 Task: Search one way flight ticket for 5 adults, 1 child, 2 infants in seat and 1 infant on lap in business from Everett: Paine Field (snohomish County Airport) to Evansville: Evansville Regional Airport on 5-3-2023. Choice of flights is Southwest. Number of bags: 1 carry on bag. Price is upto 50000. Outbound departure time preference is 13:45.
Action: Mouse moved to (323, 286)
Screenshot: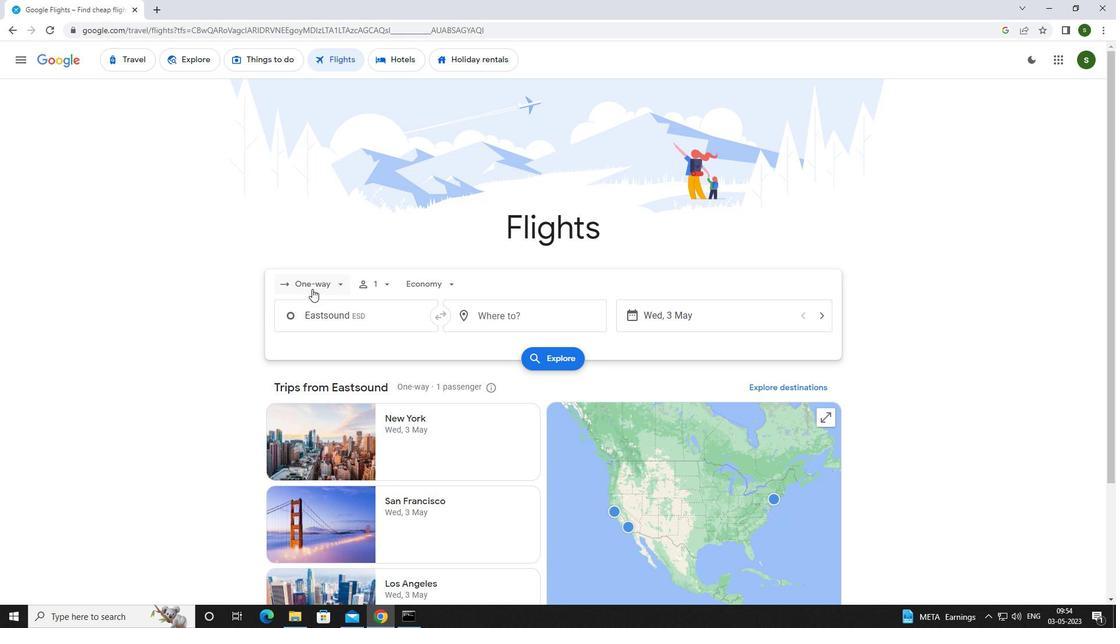 
Action: Mouse pressed left at (323, 286)
Screenshot: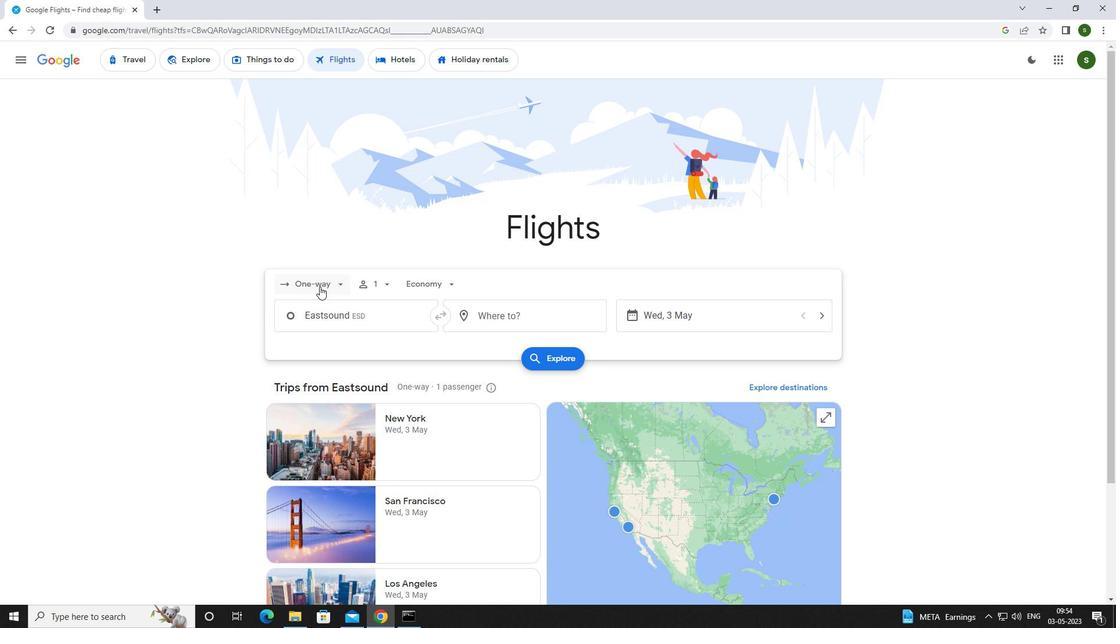 
Action: Mouse moved to (334, 332)
Screenshot: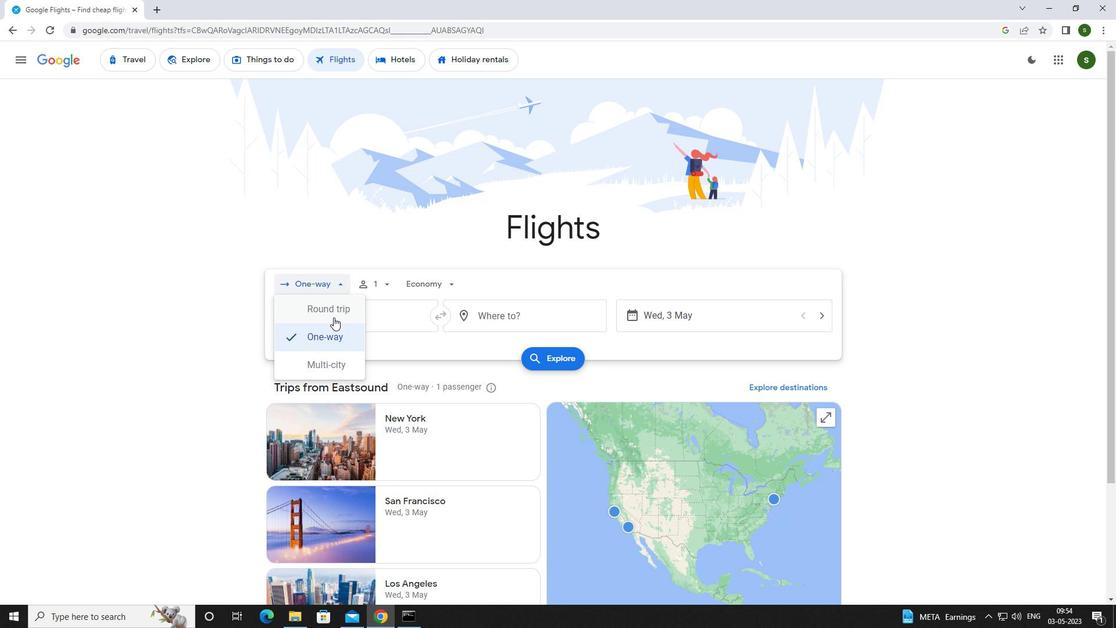 
Action: Mouse pressed left at (334, 332)
Screenshot: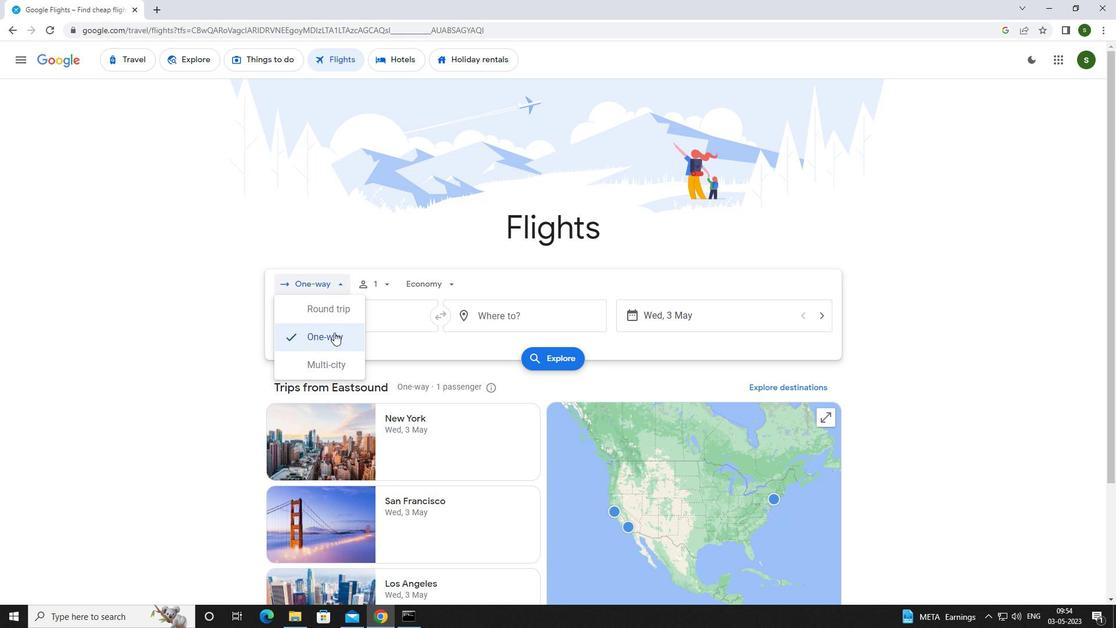 
Action: Mouse moved to (385, 283)
Screenshot: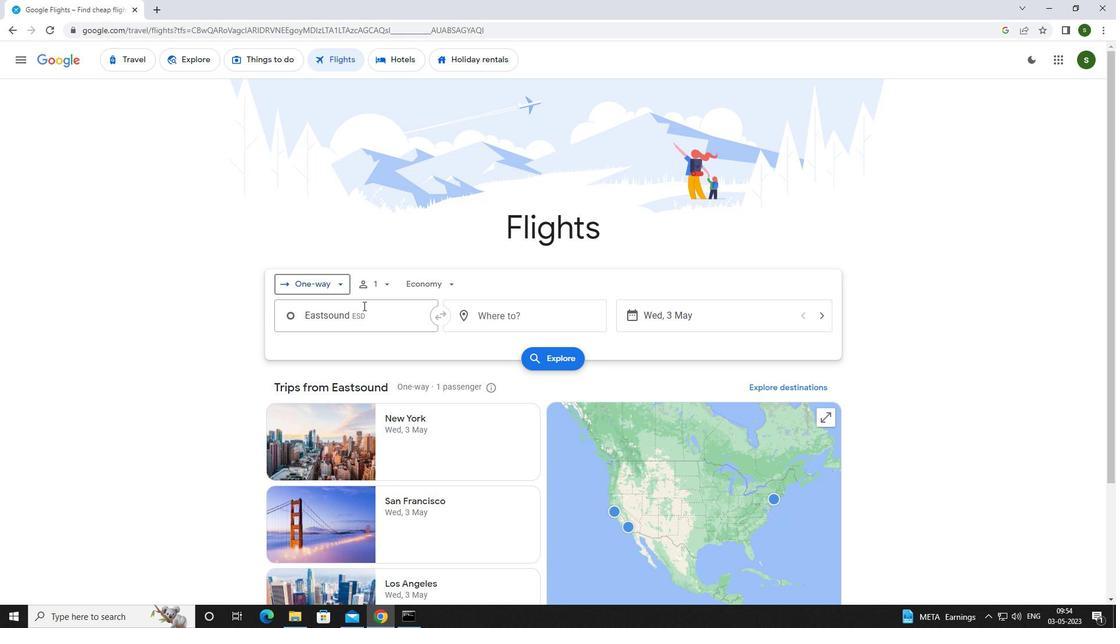 
Action: Mouse pressed left at (385, 283)
Screenshot: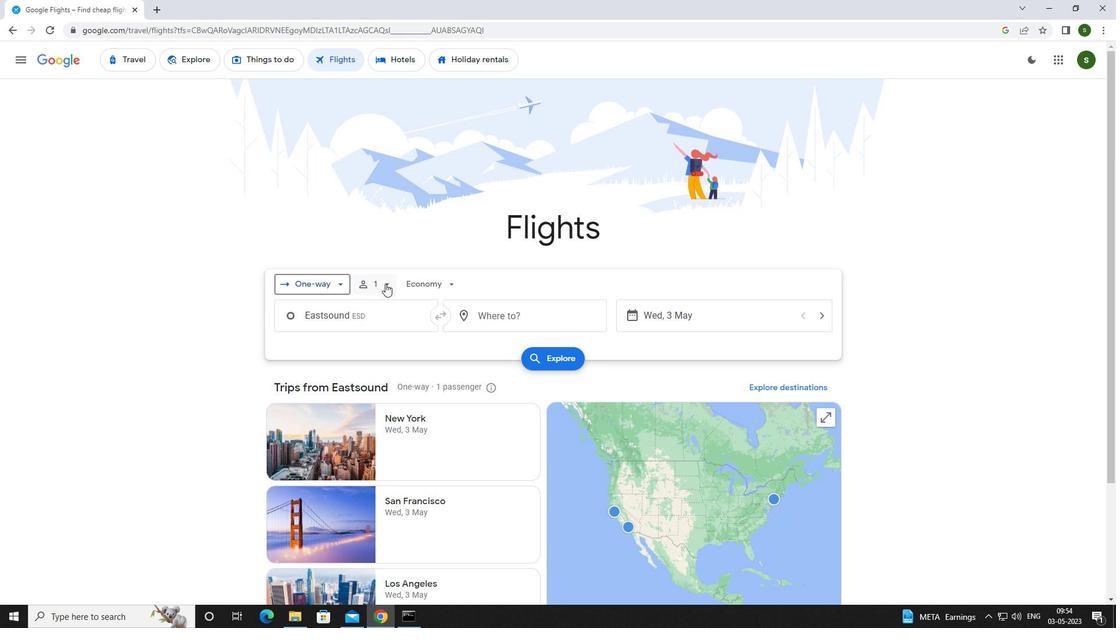 
Action: Mouse moved to (473, 312)
Screenshot: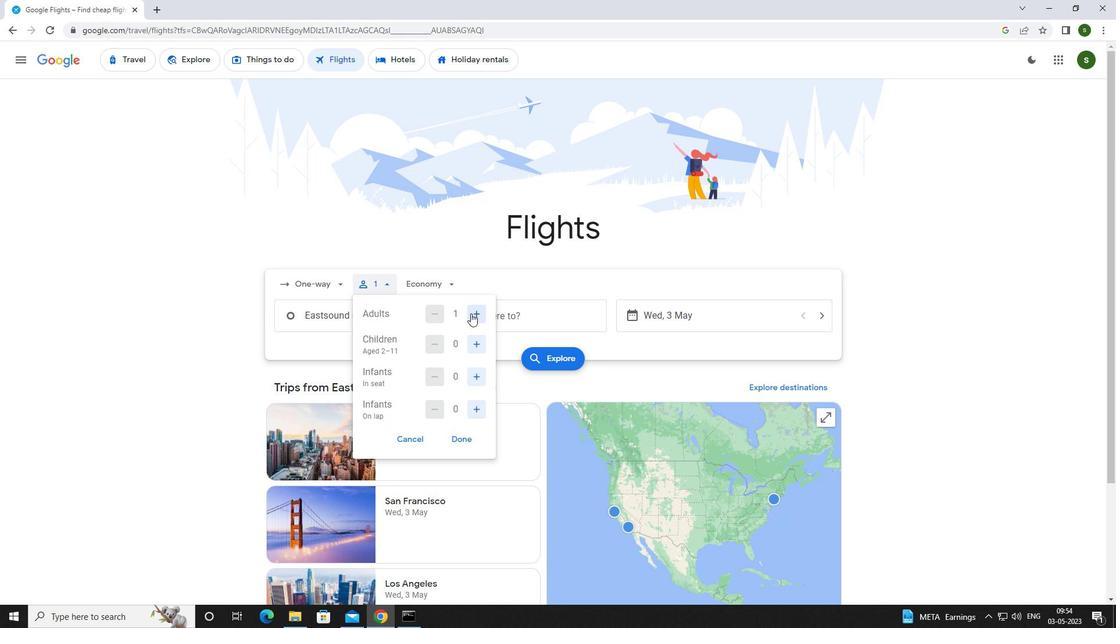 
Action: Mouse pressed left at (473, 312)
Screenshot: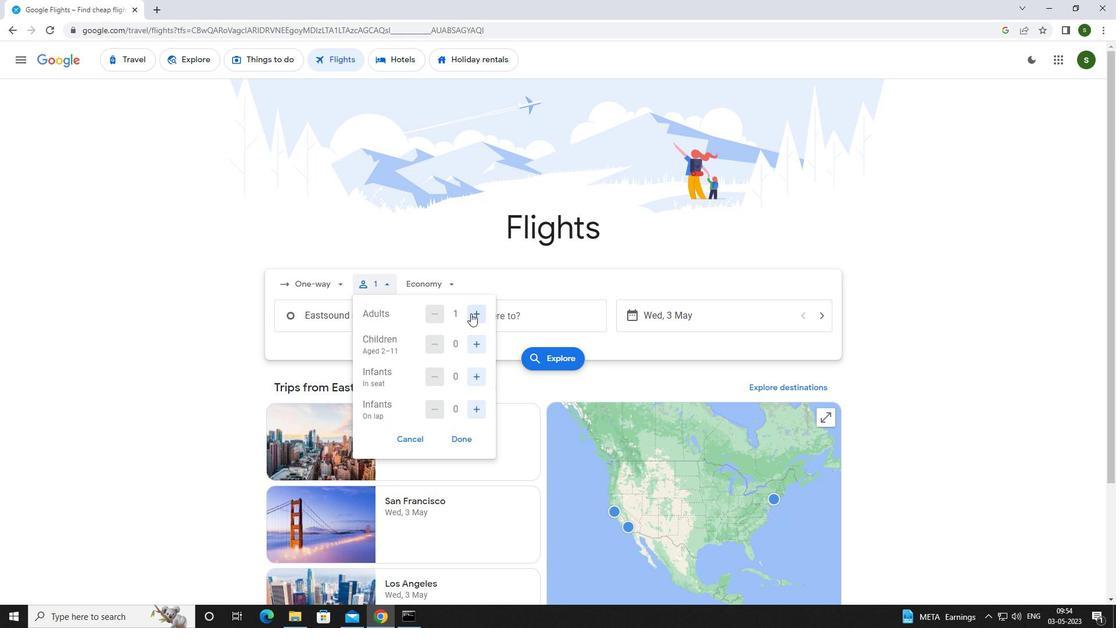 
Action: Mouse pressed left at (473, 312)
Screenshot: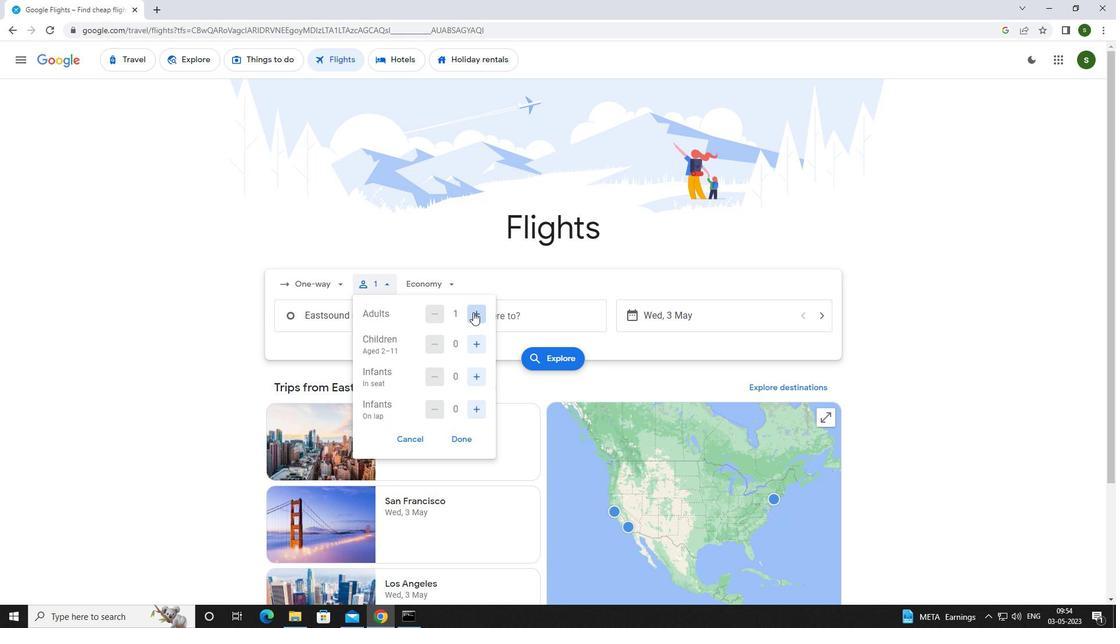 
Action: Mouse pressed left at (473, 312)
Screenshot: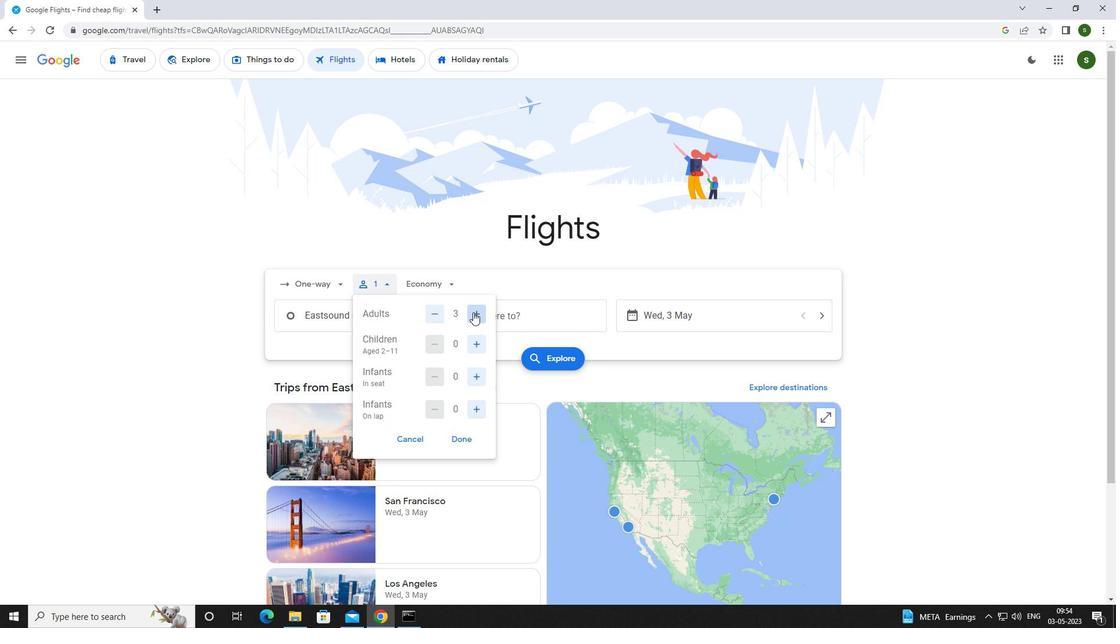 
Action: Mouse pressed left at (473, 312)
Screenshot: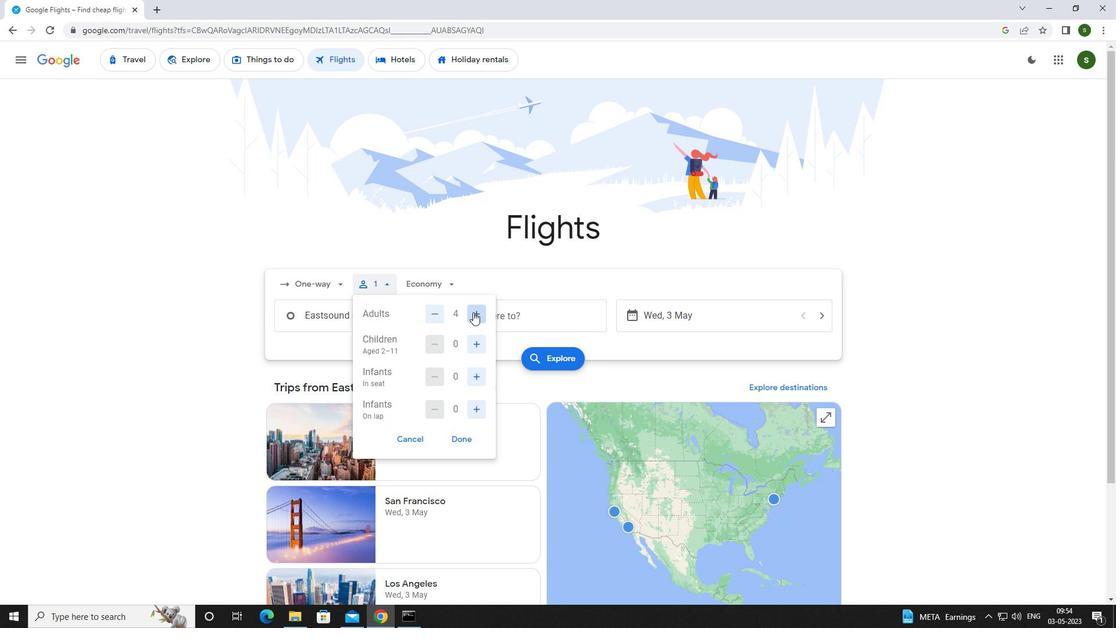 
Action: Mouse moved to (483, 348)
Screenshot: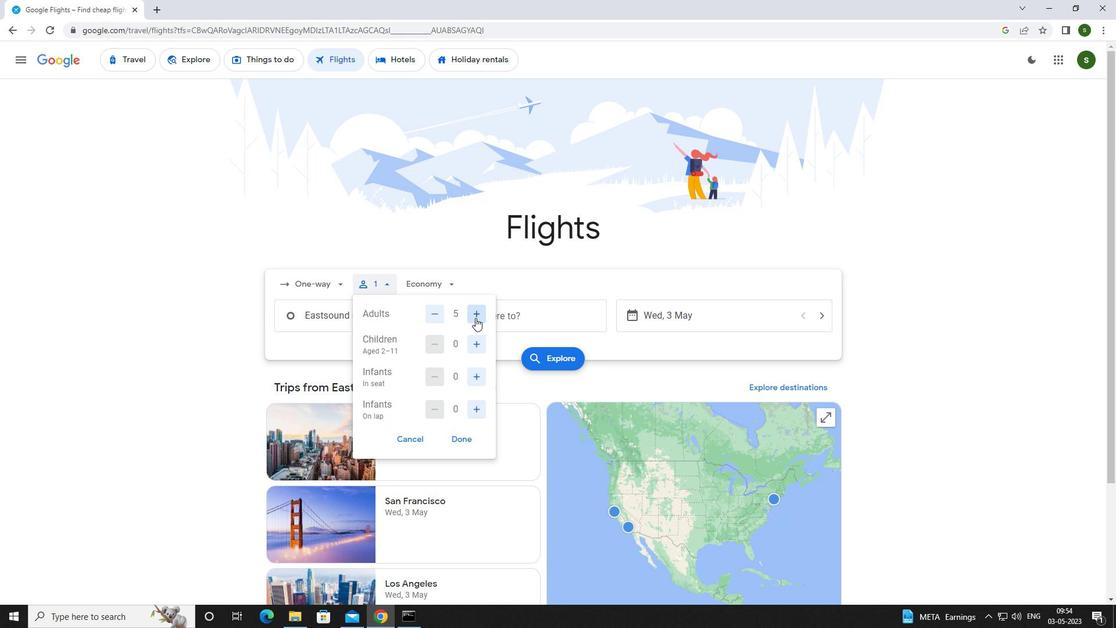 
Action: Mouse pressed left at (483, 348)
Screenshot: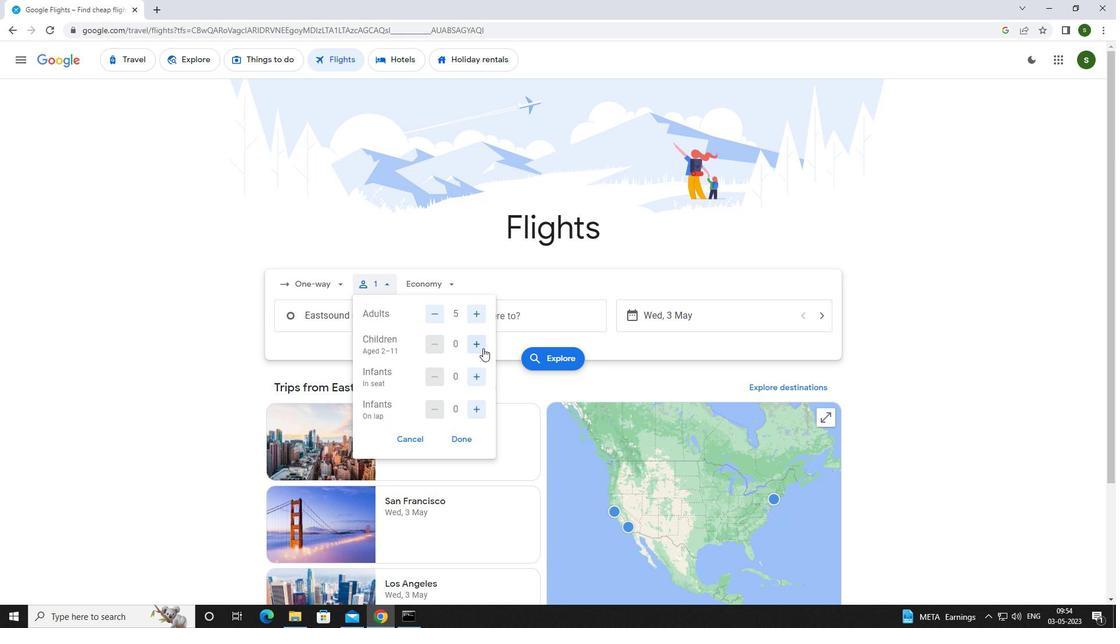 
Action: Mouse moved to (476, 366)
Screenshot: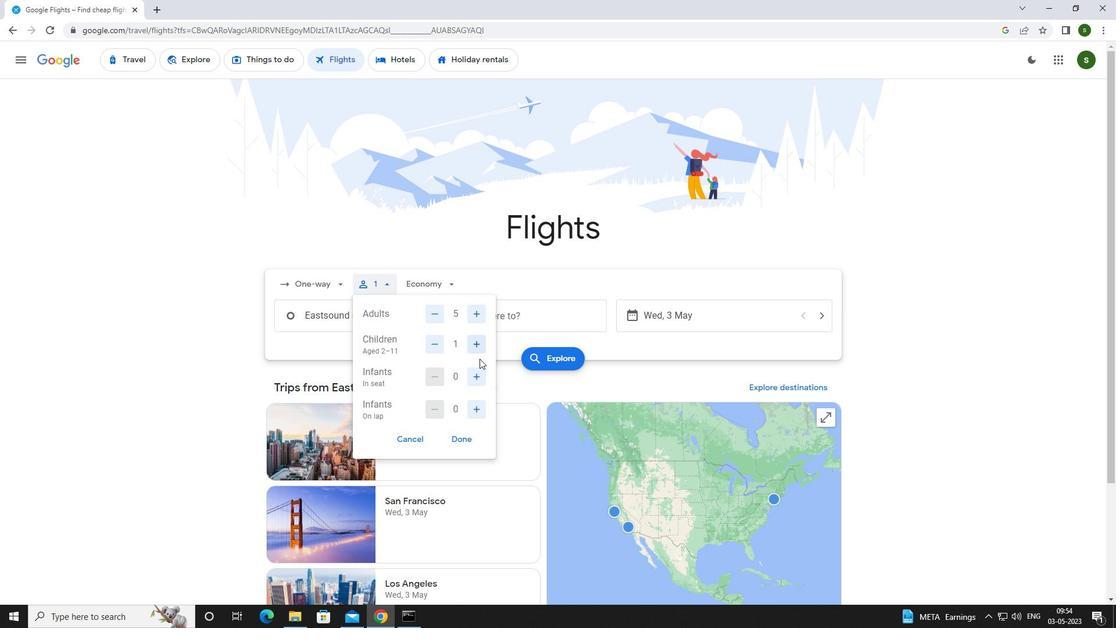 
Action: Mouse pressed left at (476, 366)
Screenshot: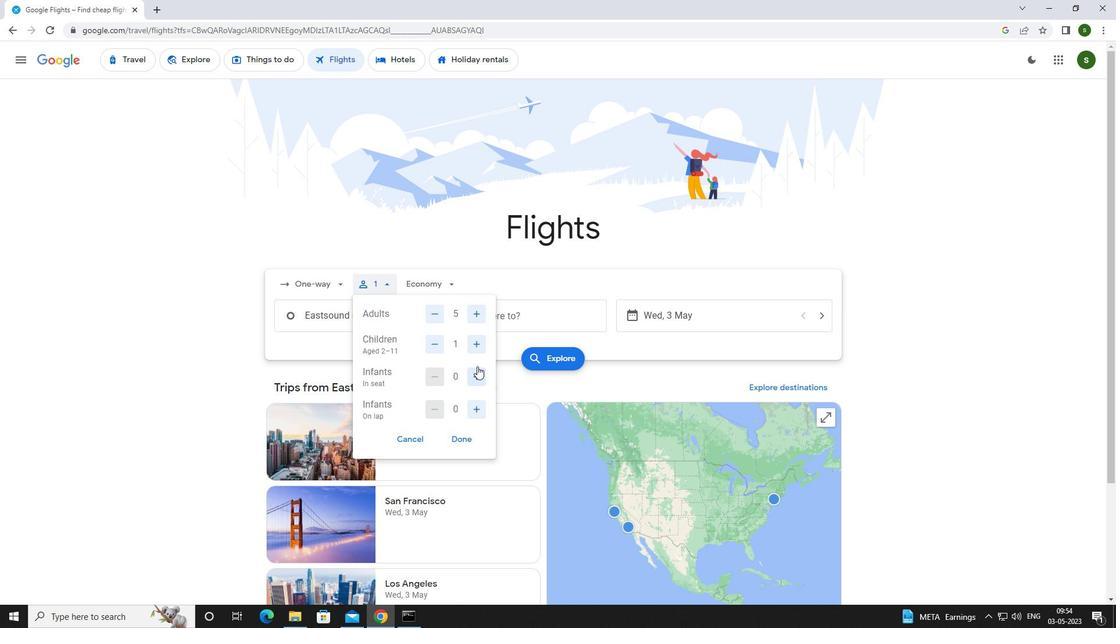 
Action: Mouse moved to (476, 366)
Screenshot: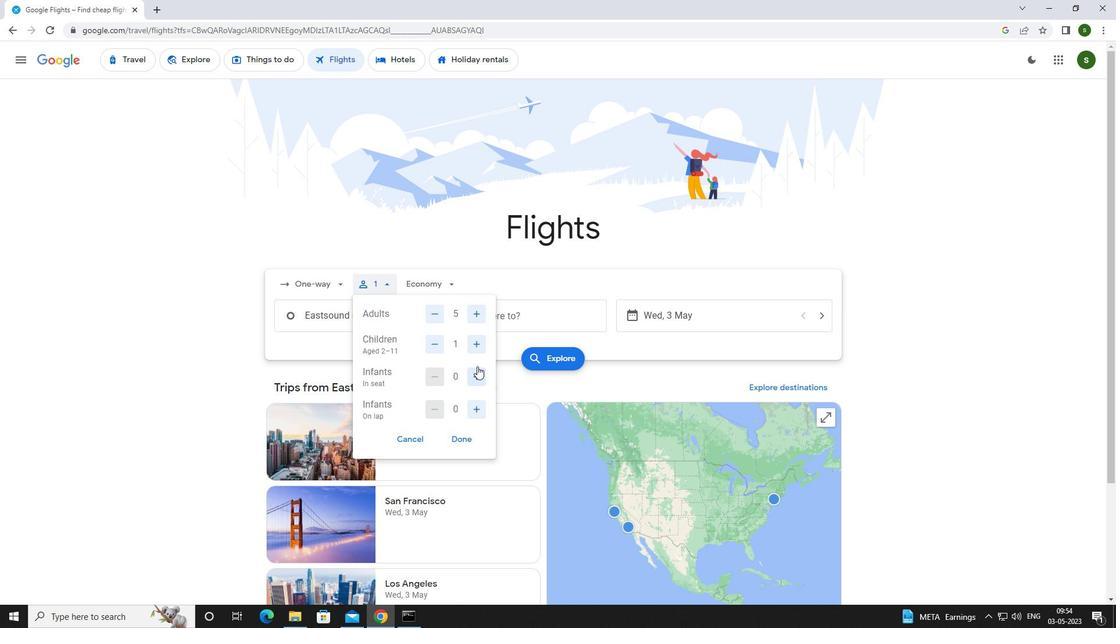 
Action: Mouse pressed left at (476, 366)
Screenshot: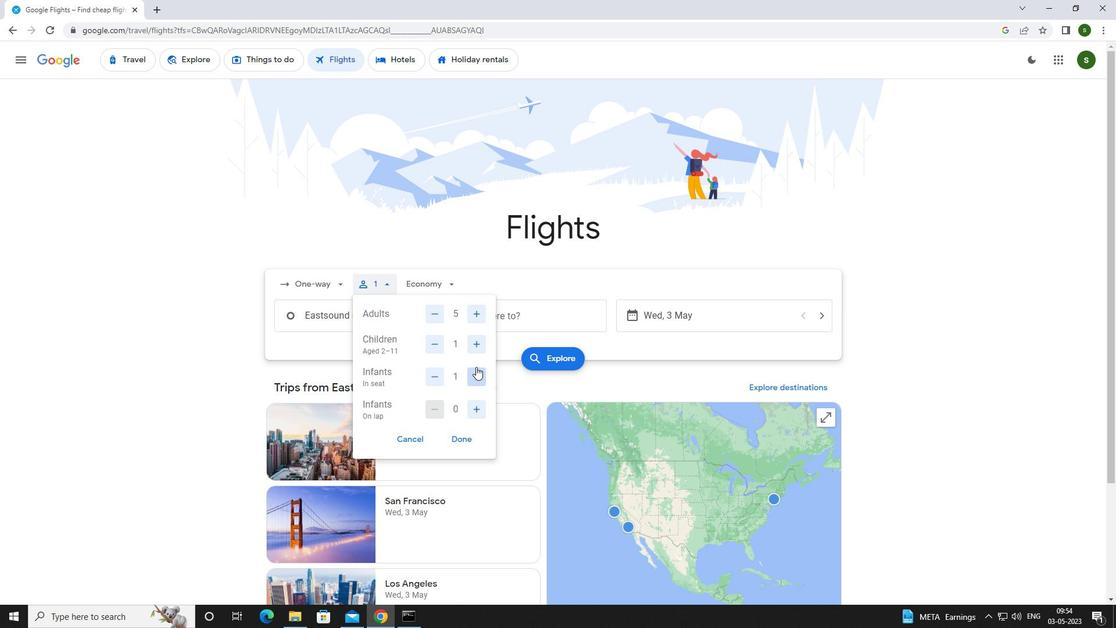 
Action: Mouse moved to (478, 404)
Screenshot: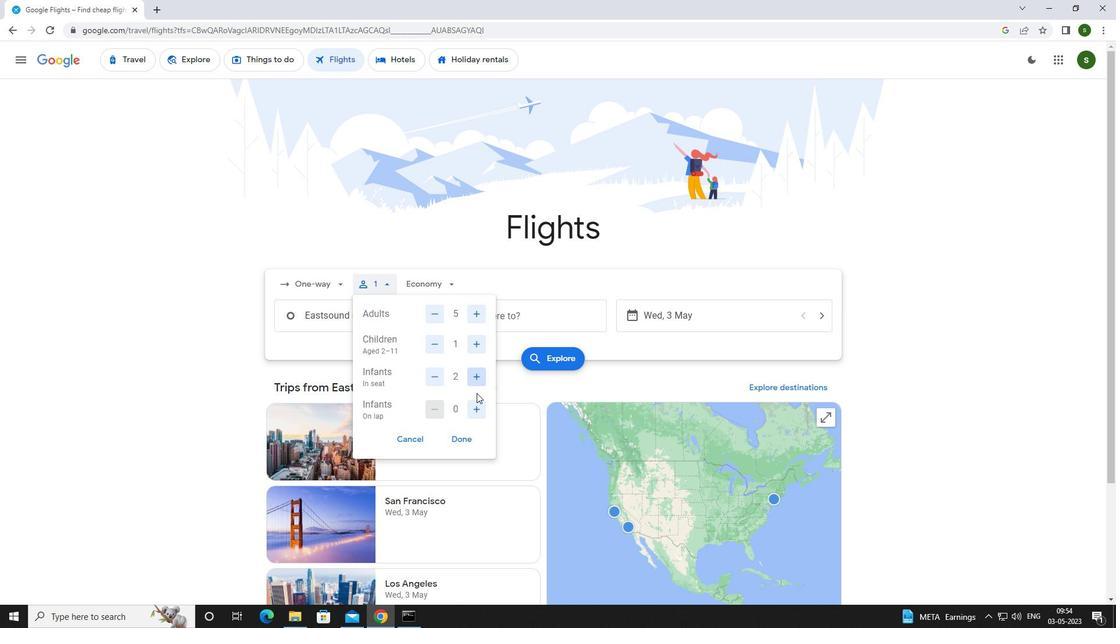 
Action: Mouse pressed left at (478, 404)
Screenshot: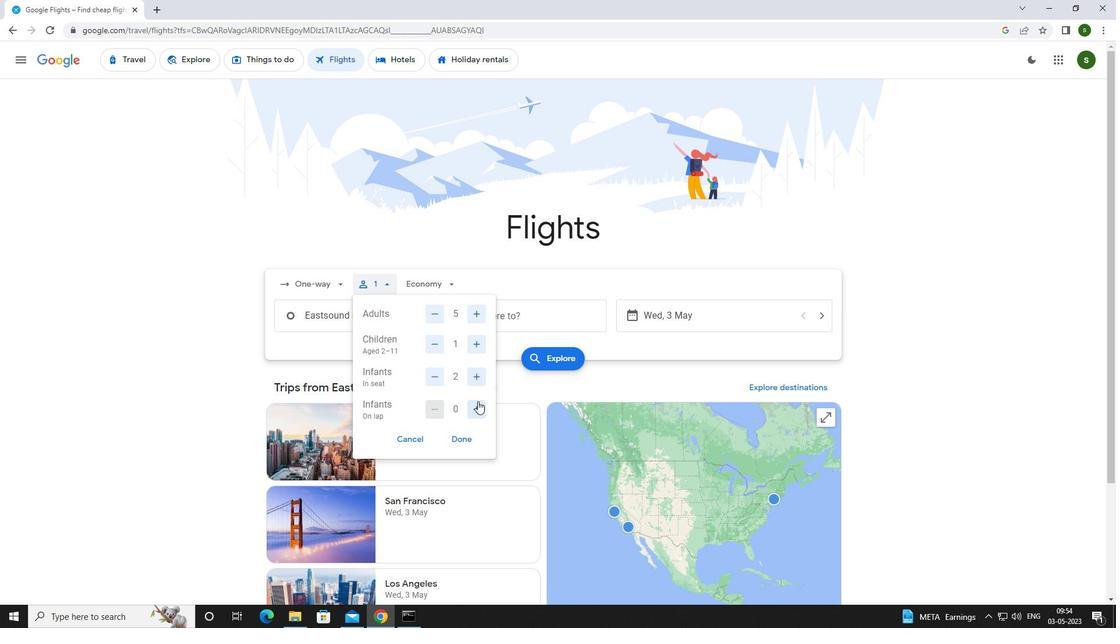 
Action: Mouse moved to (442, 285)
Screenshot: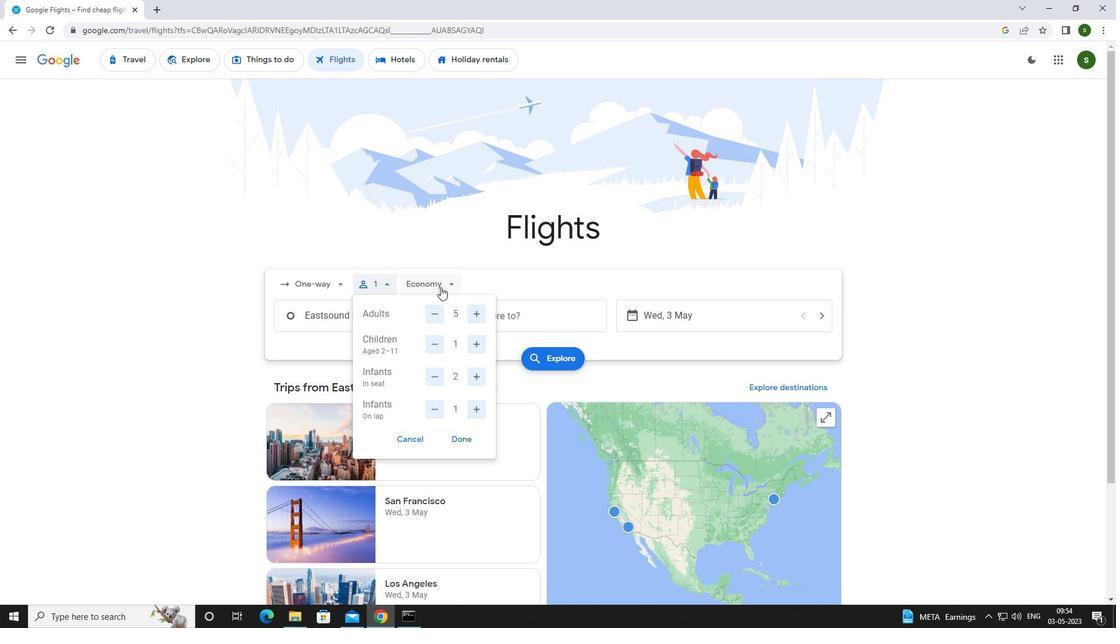 
Action: Mouse pressed left at (442, 285)
Screenshot: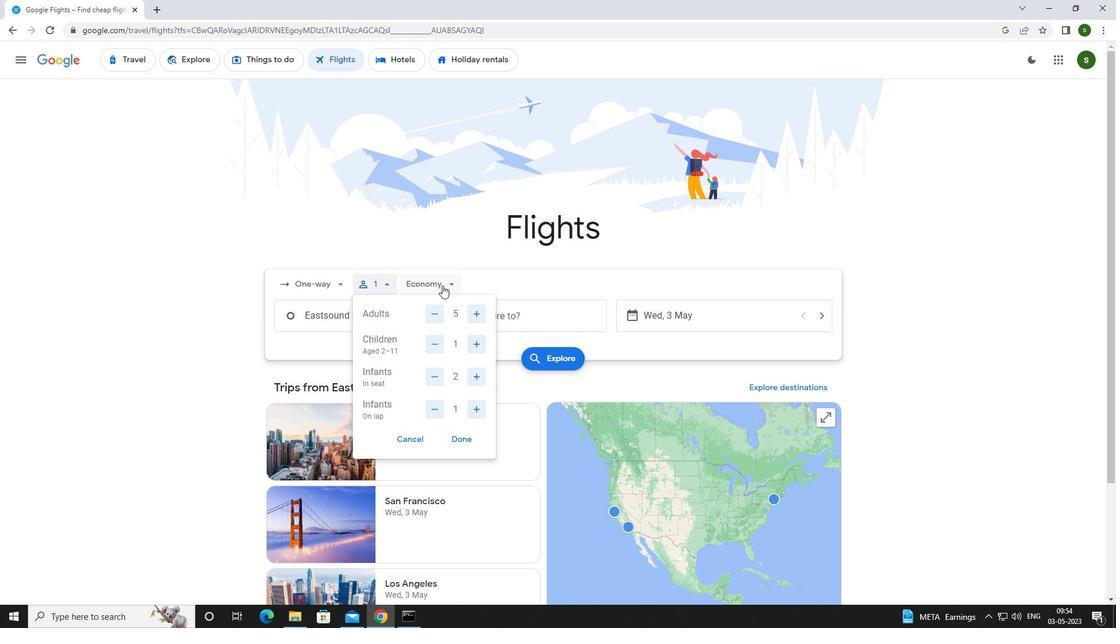 
Action: Mouse moved to (460, 370)
Screenshot: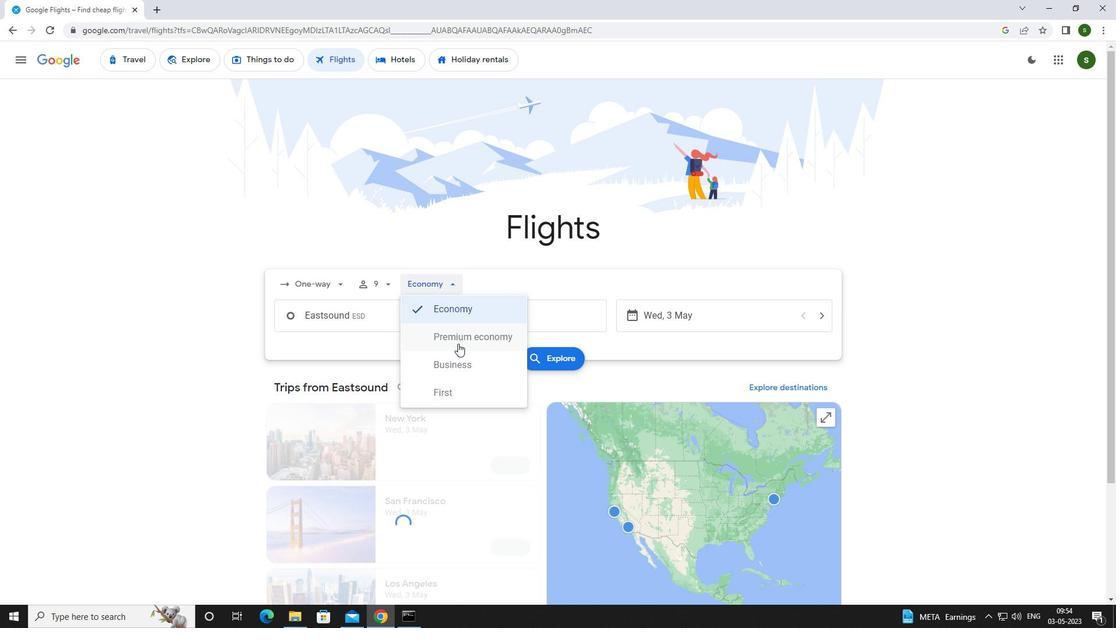 
Action: Mouse pressed left at (460, 370)
Screenshot: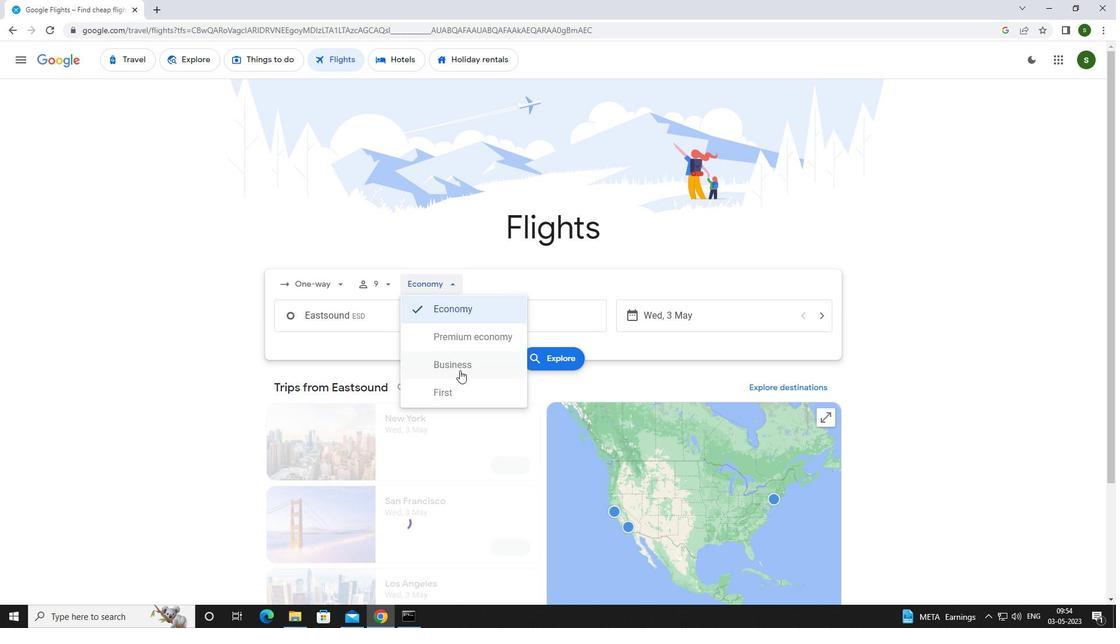 
Action: Mouse moved to (391, 314)
Screenshot: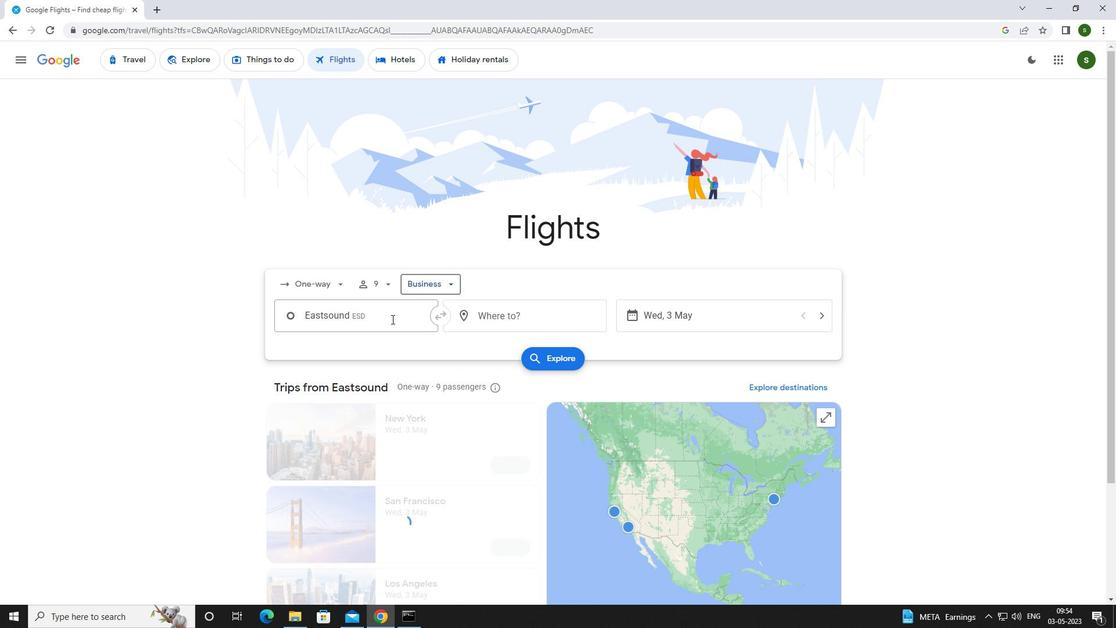 
Action: Mouse pressed left at (391, 314)
Screenshot: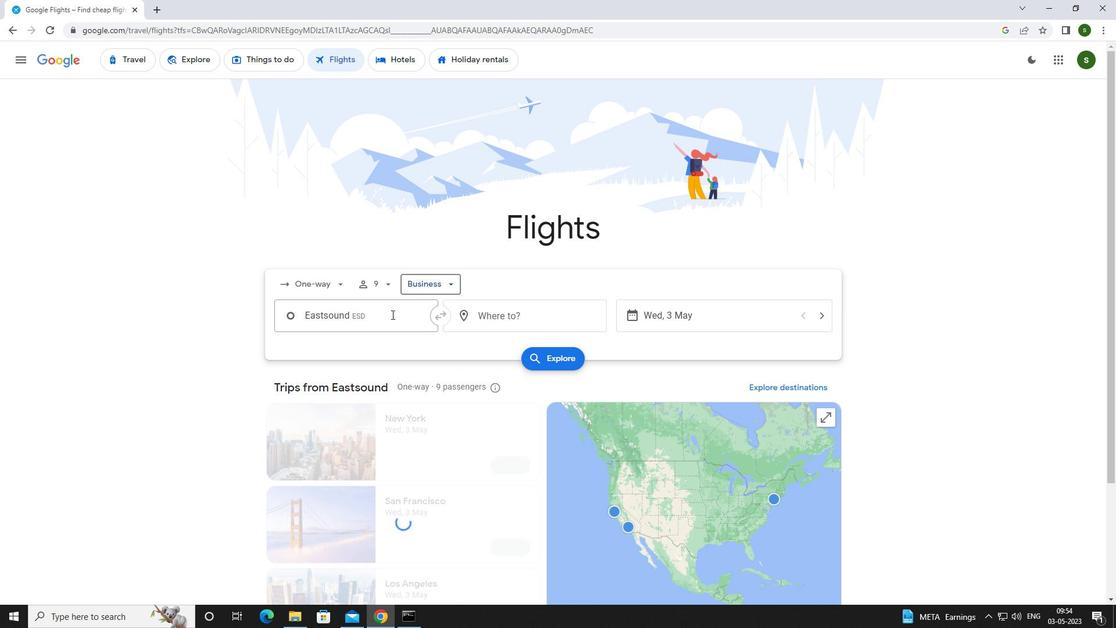 
Action: Key pressed <Key.caps_lock>p<Key.caps_lock>aine<Key.space>
Screenshot: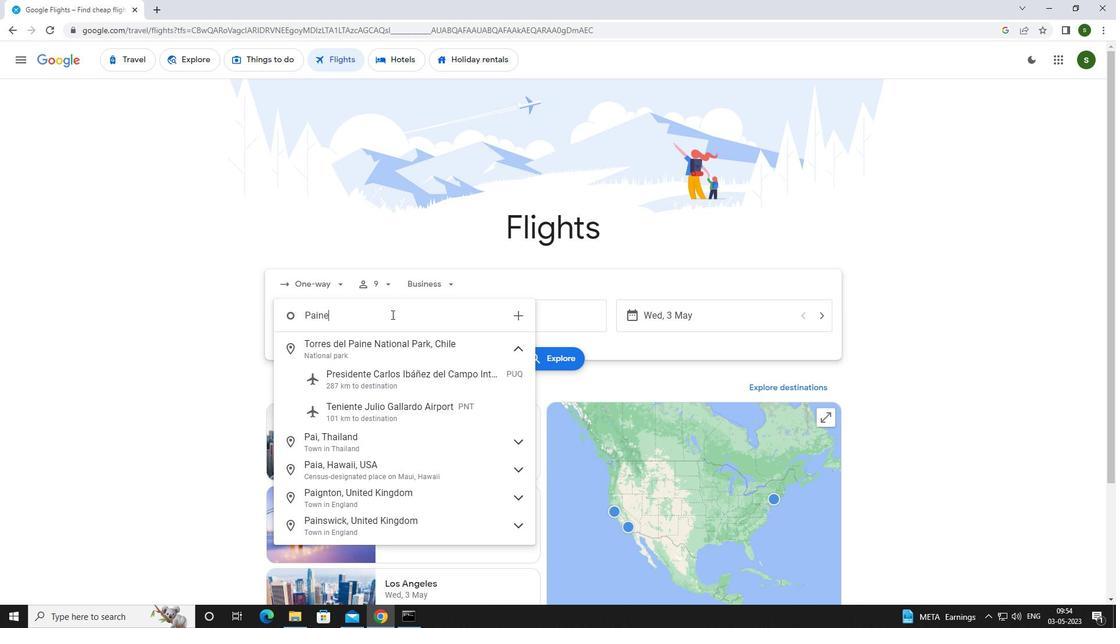 
Action: Mouse moved to (381, 441)
Screenshot: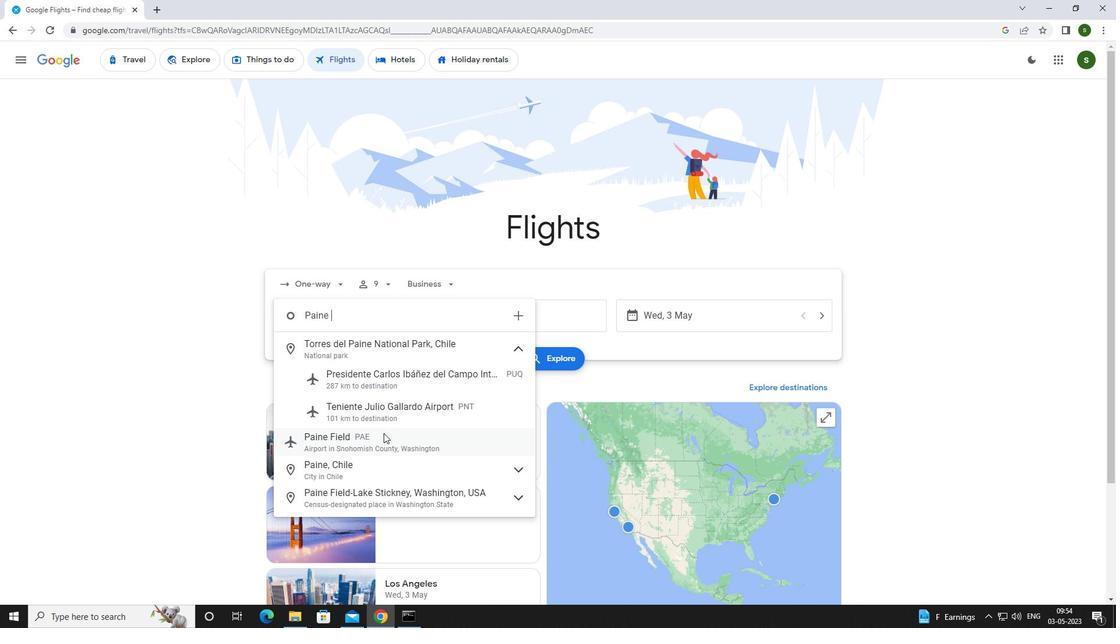 
Action: Mouse pressed left at (381, 441)
Screenshot: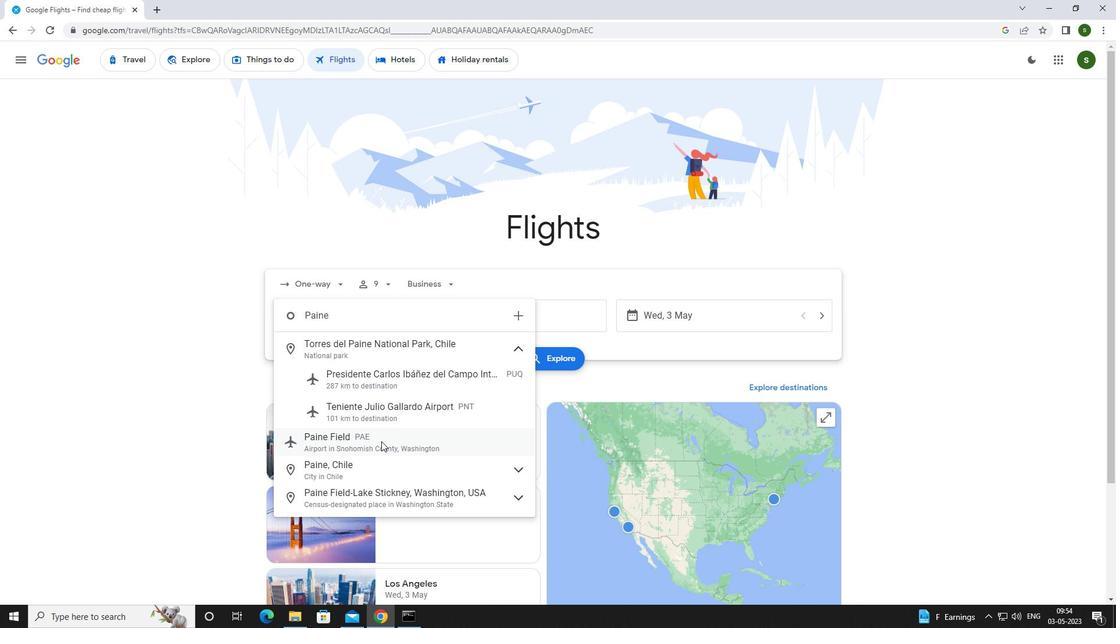 
Action: Mouse moved to (507, 317)
Screenshot: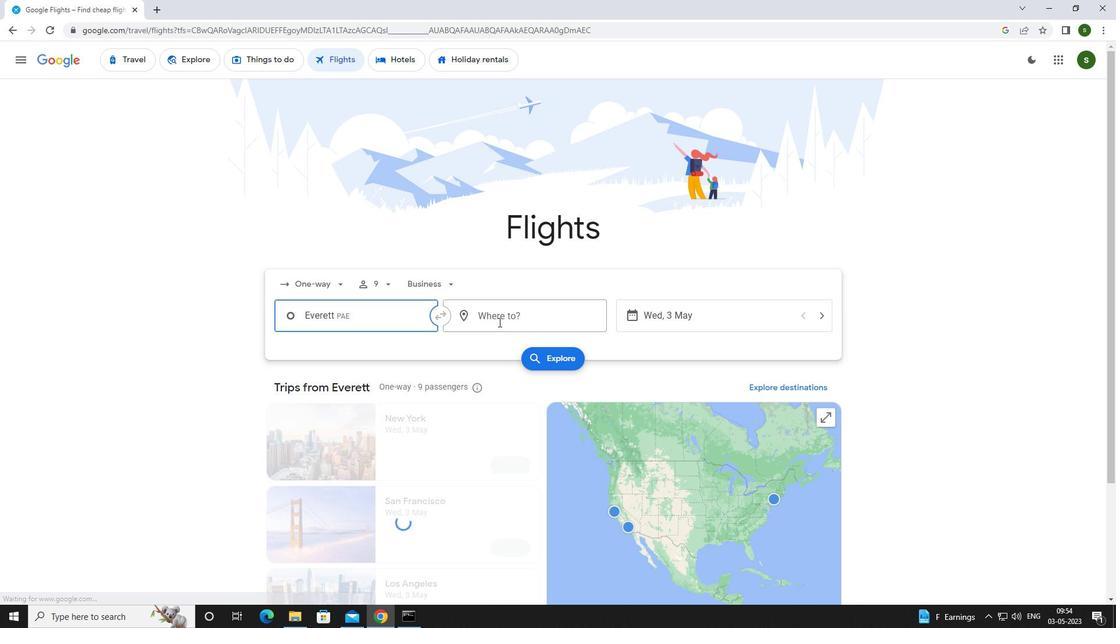 
Action: Mouse pressed left at (507, 317)
Screenshot: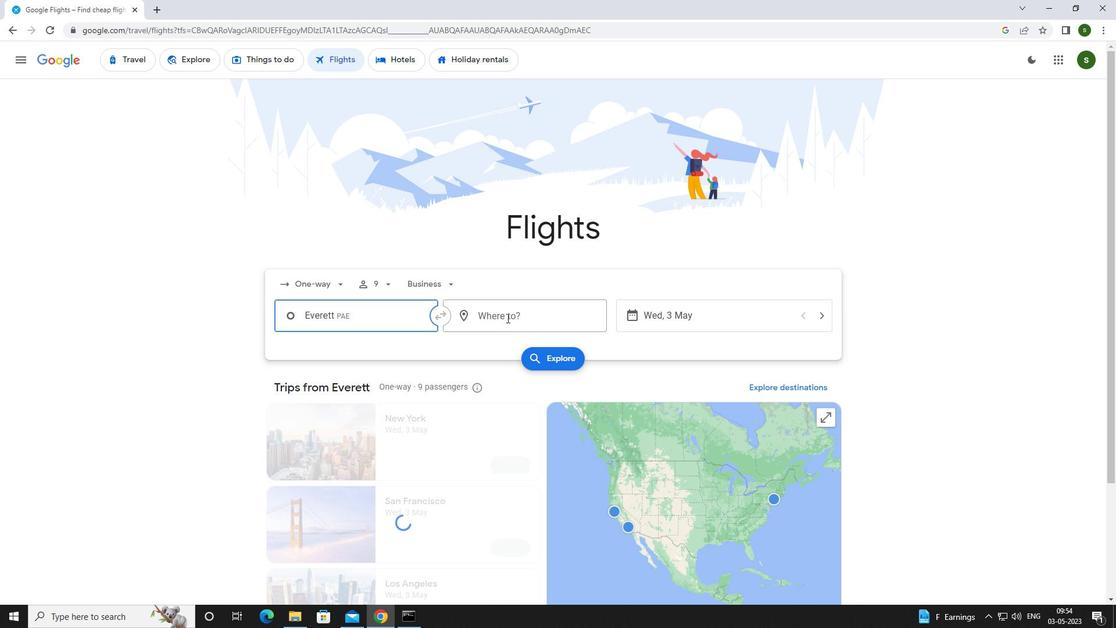 
Action: Mouse moved to (487, 324)
Screenshot: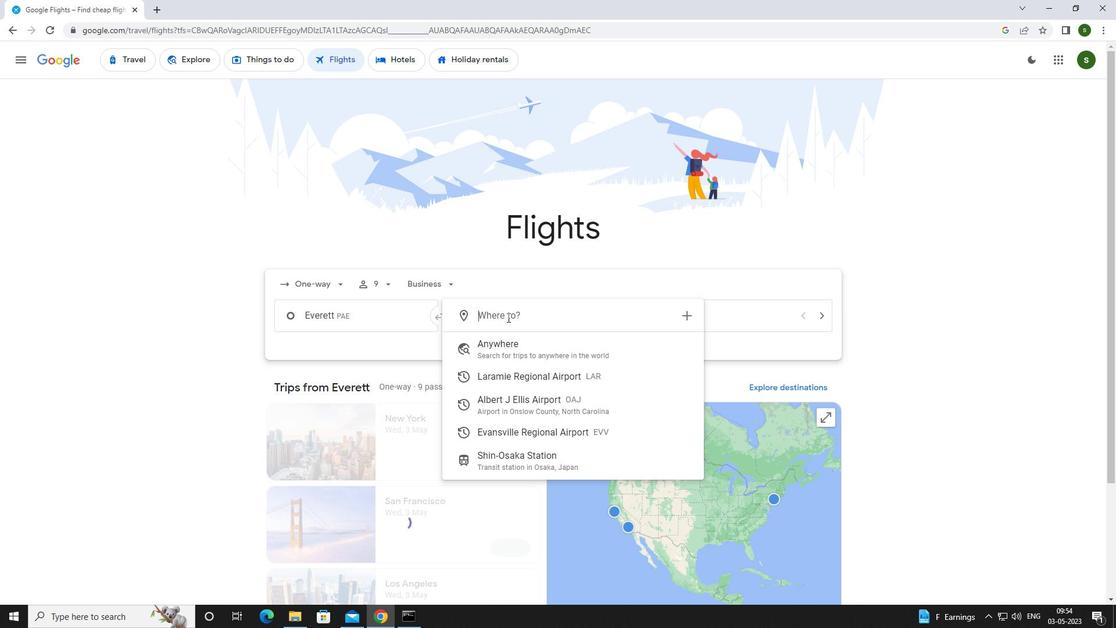 
Action: Key pressed <Key.caps_lock>e<Key.caps_lock>vansv
Screenshot: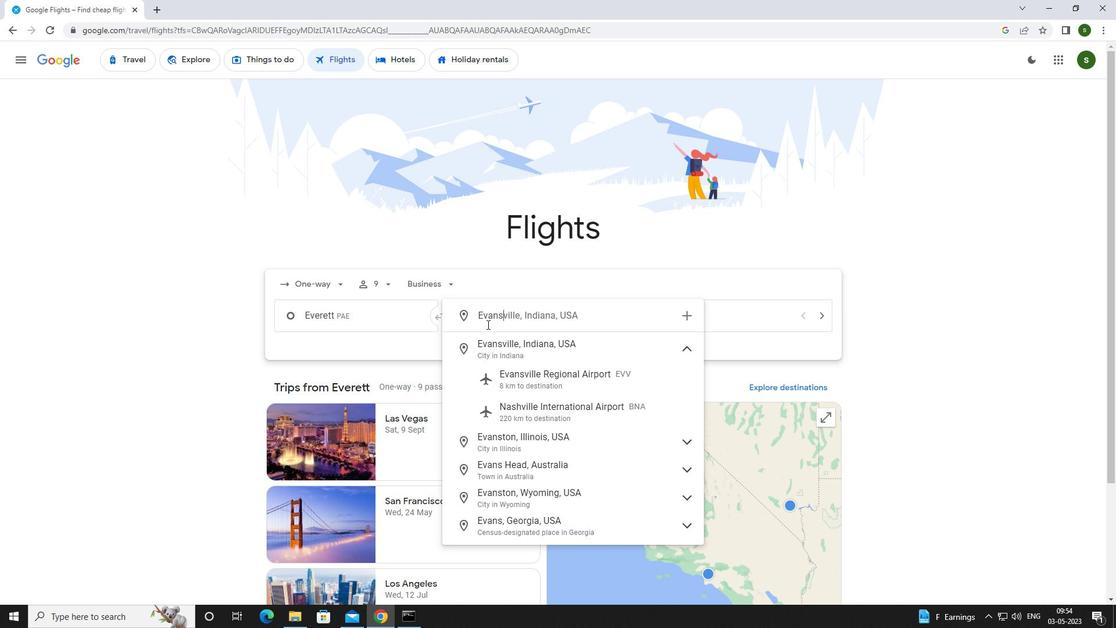 
Action: Mouse moved to (521, 386)
Screenshot: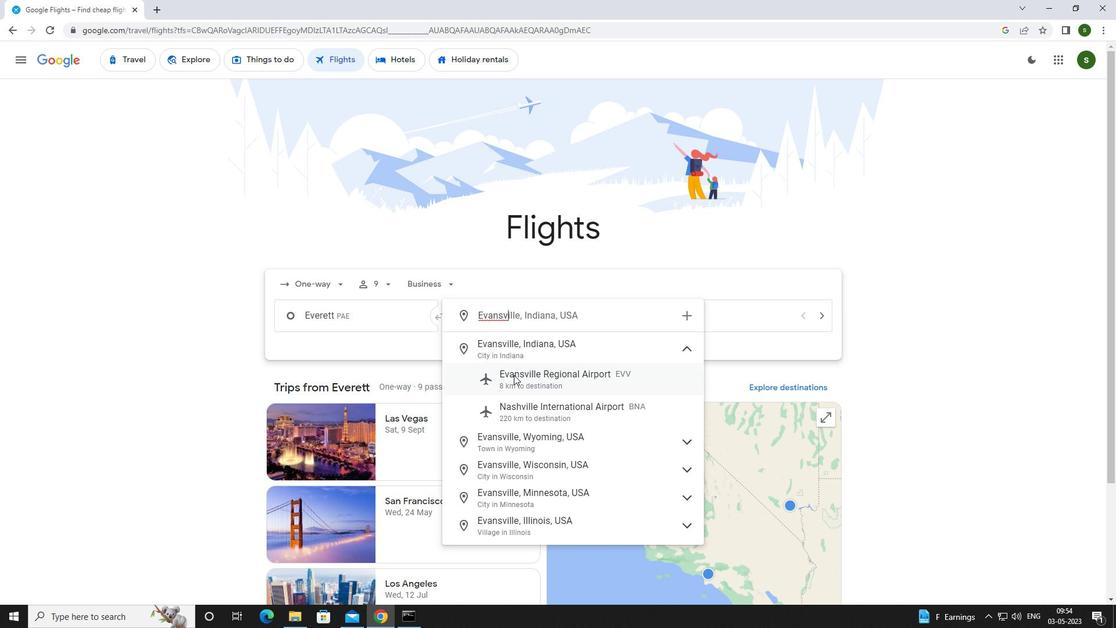 
Action: Mouse pressed left at (521, 386)
Screenshot: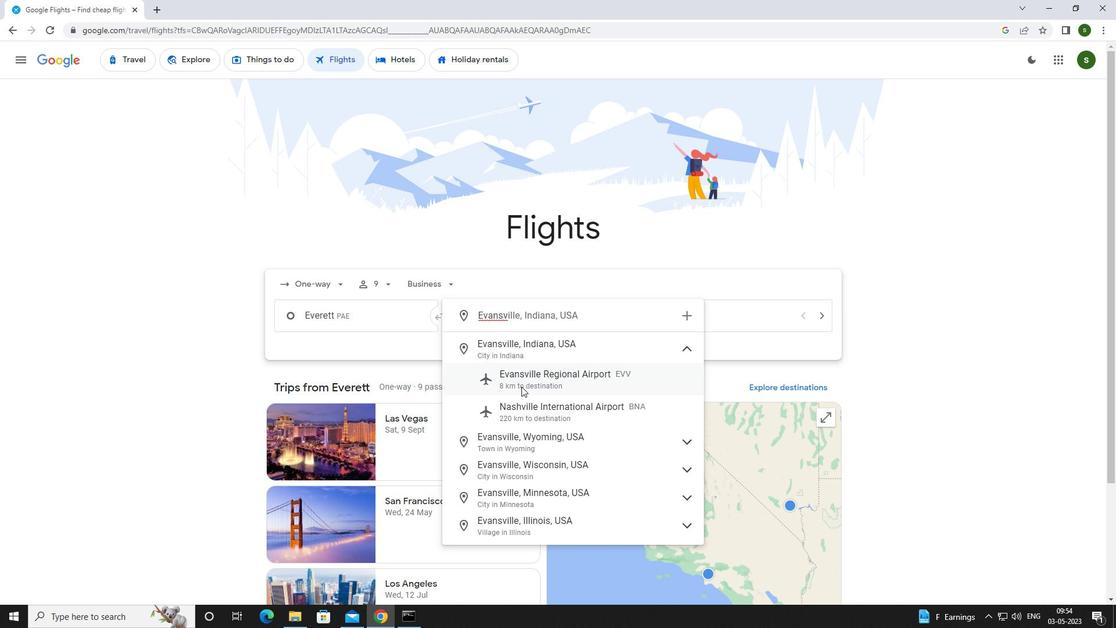 
Action: Mouse moved to (714, 312)
Screenshot: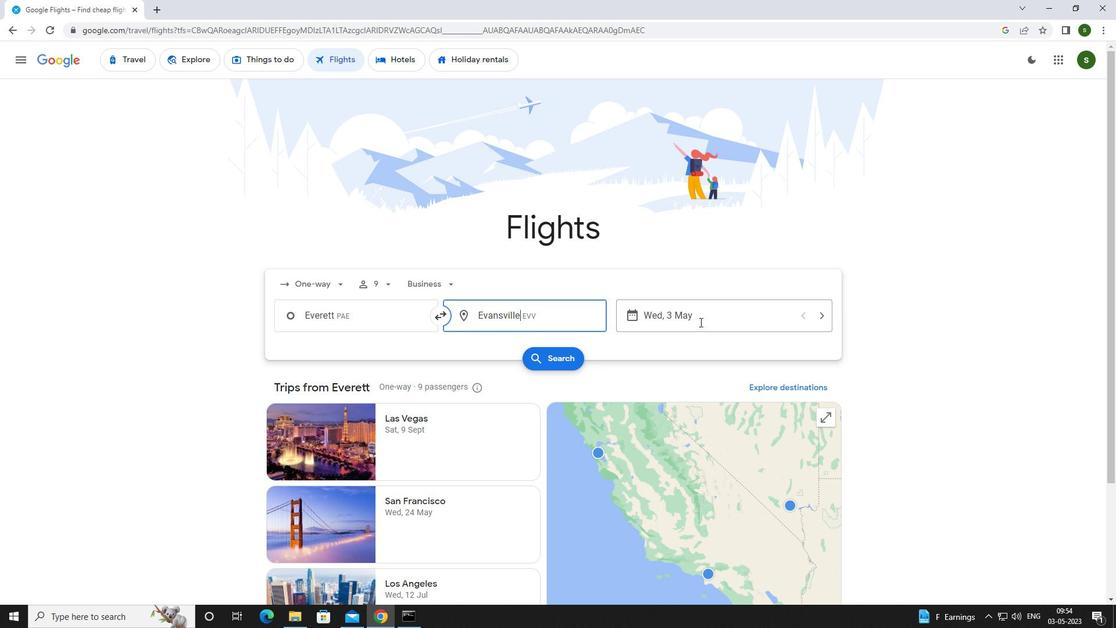 
Action: Mouse pressed left at (714, 312)
Screenshot: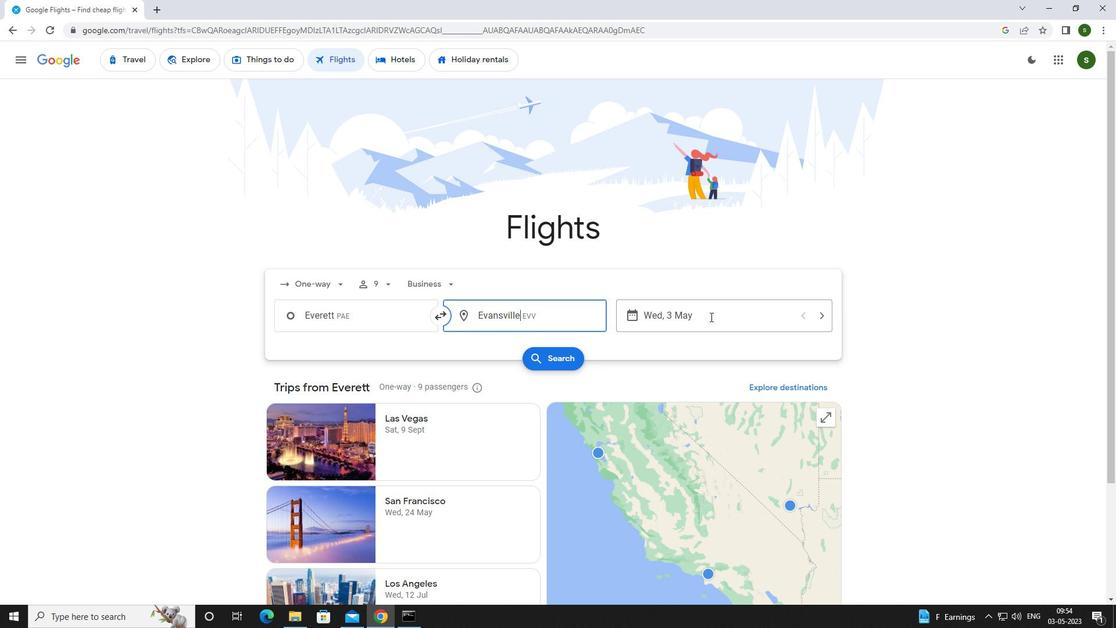 
Action: Mouse moved to (499, 402)
Screenshot: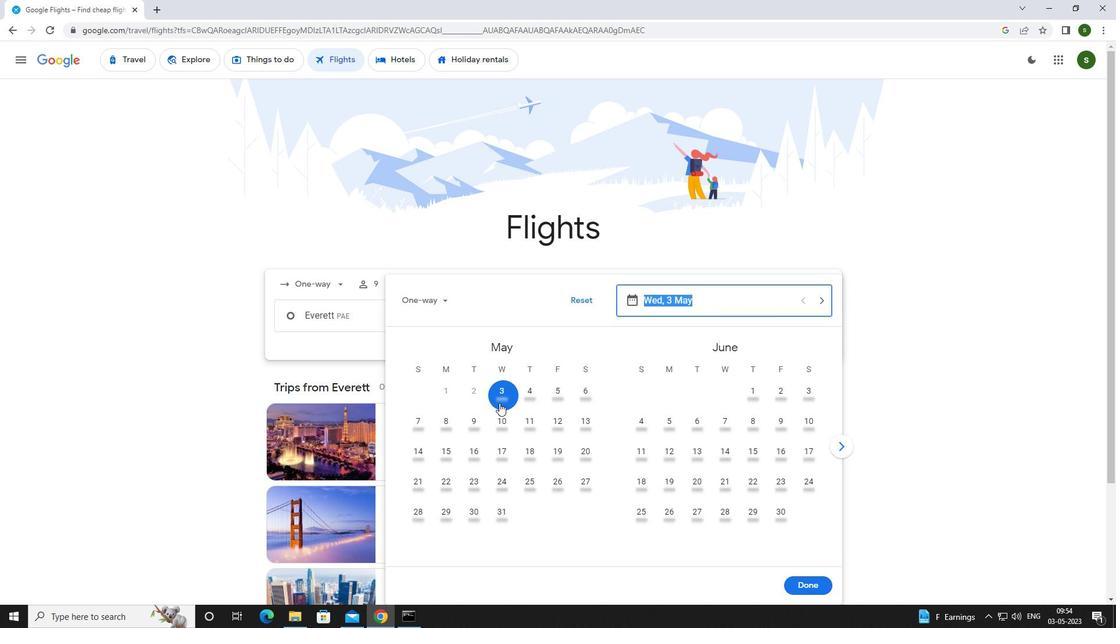 
Action: Mouse pressed left at (499, 402)
Screenshot: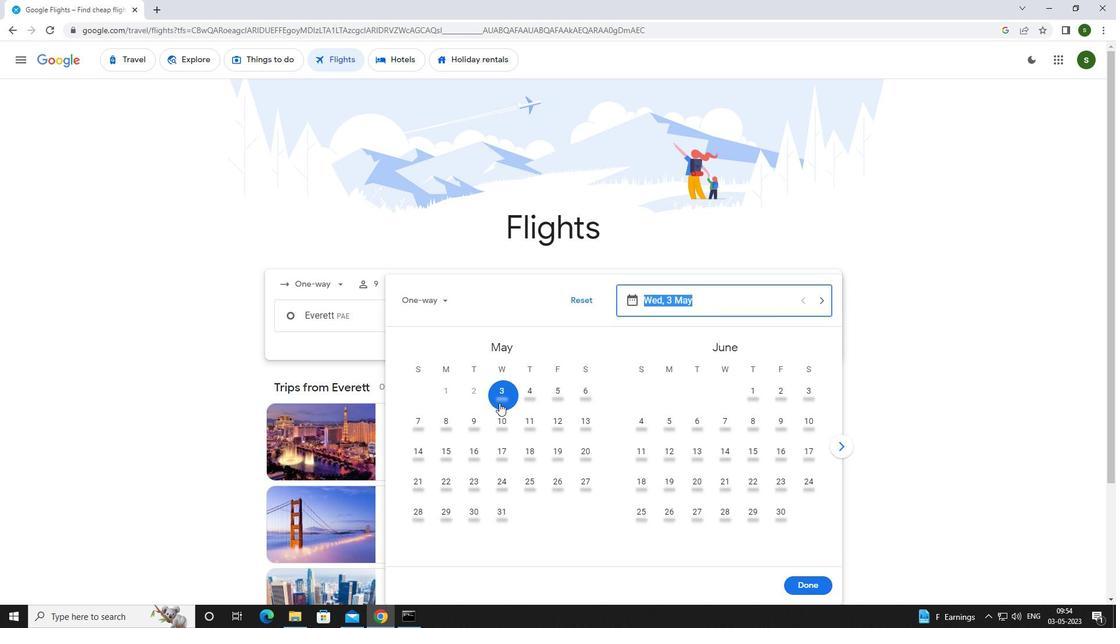 
Action: Mouse moved to (815, 586)
Screenshot: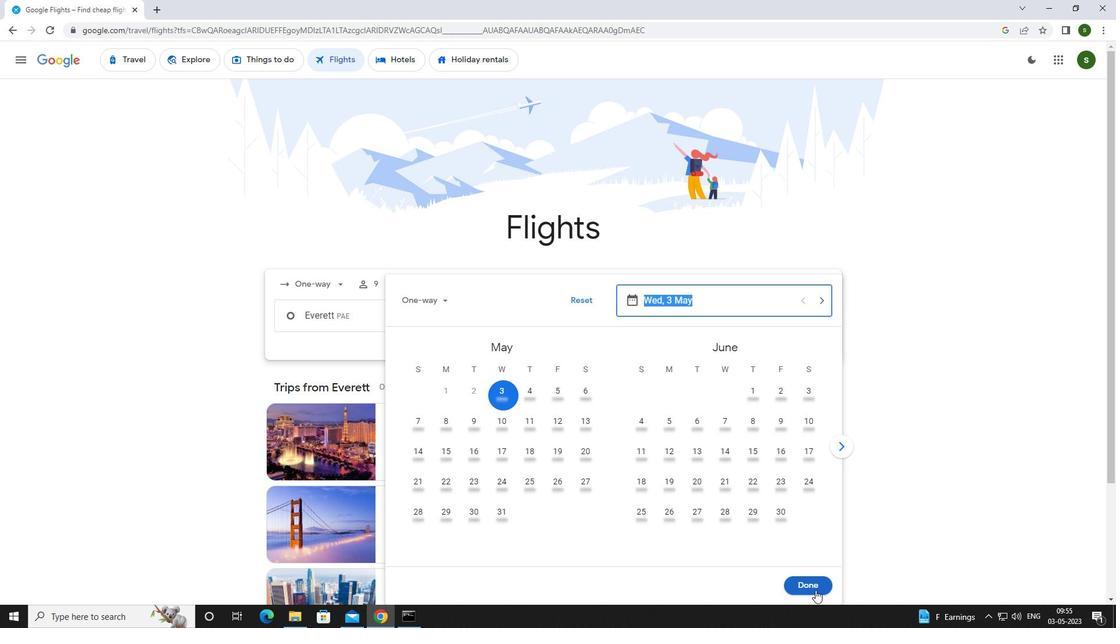 
Action: Mouse pressed left at (815, 586)
Screenshot: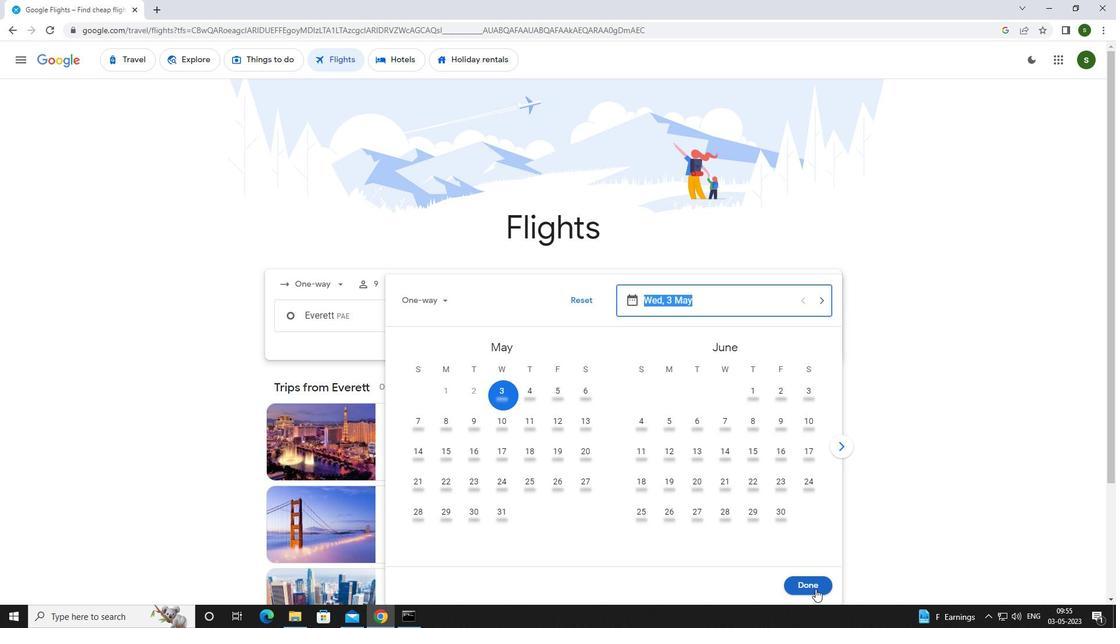 
Action: Mouse moved to (556, 360)
Screenshot: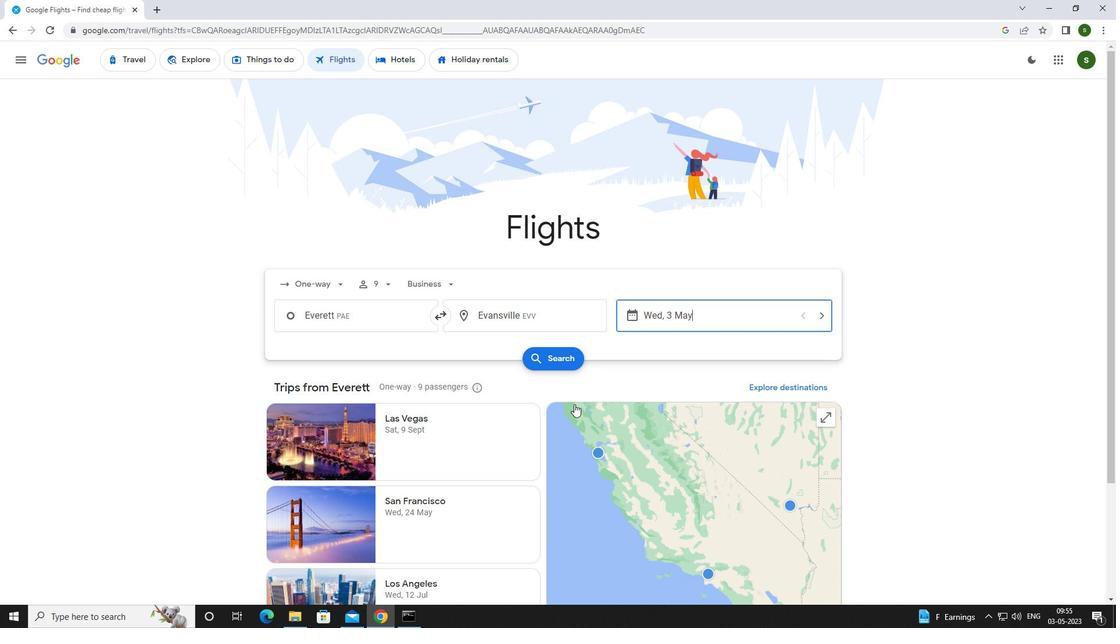 
Action: Mouse pressed left at (556, 360)
Screenshot: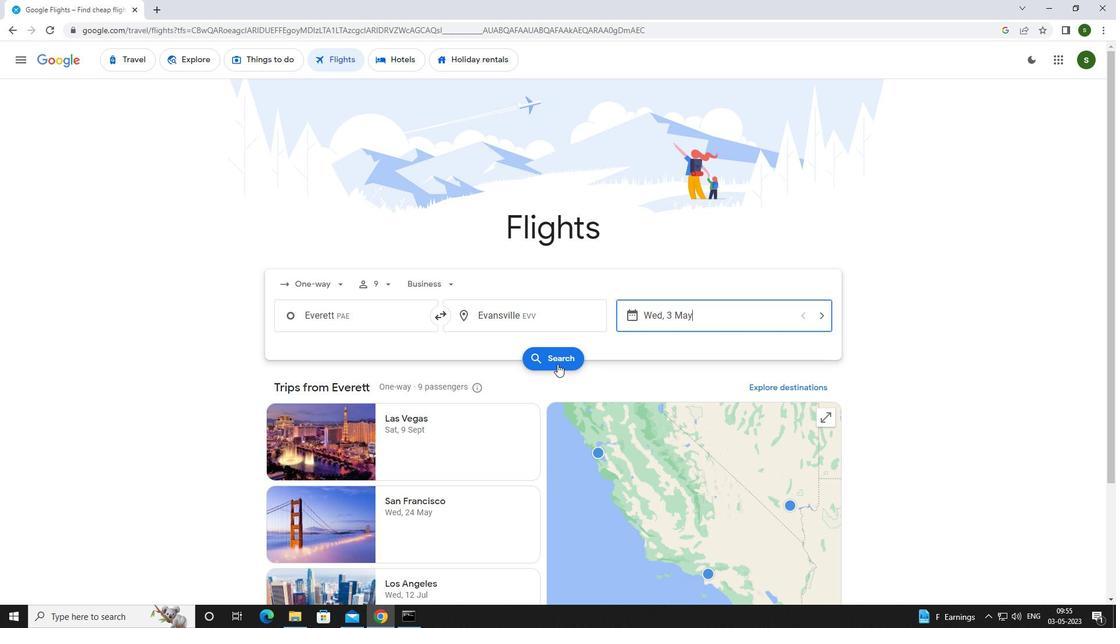 
Action: Mouse moved to (291, 170)
Screenshot: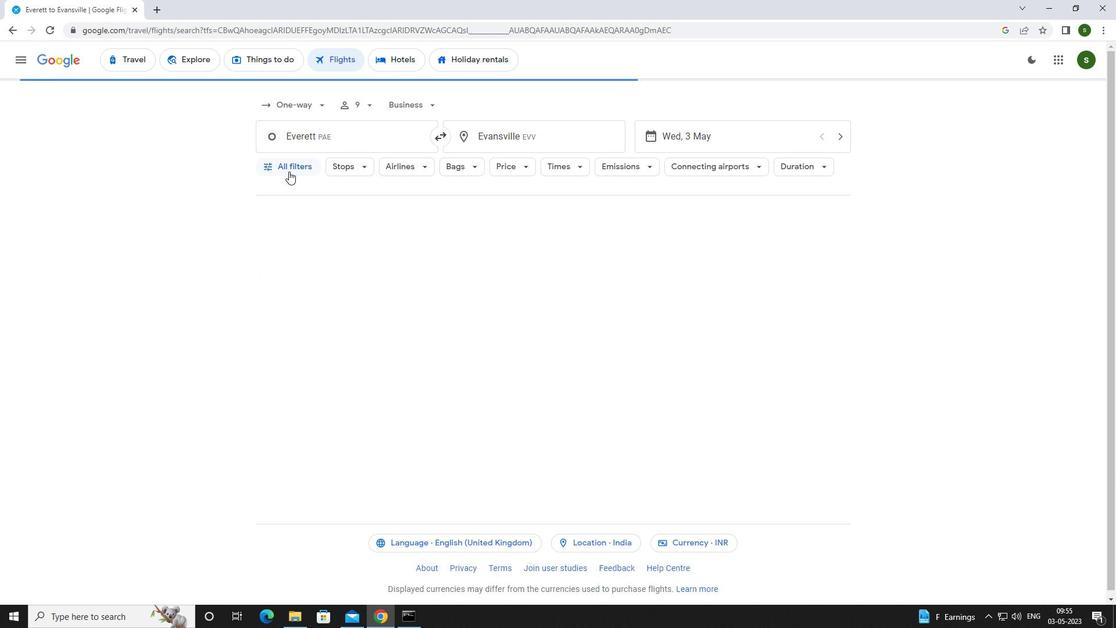 
Action: Mouse pressed left at (291, 170)
Screenshot: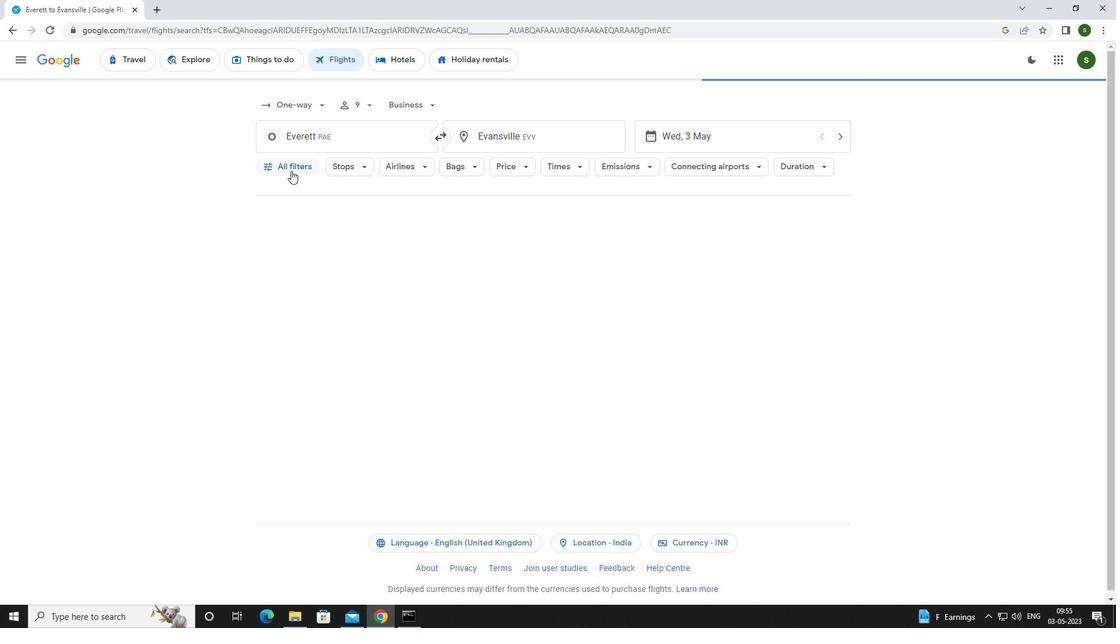 
Action: Mouse moved to (434, 411)
Screenshot: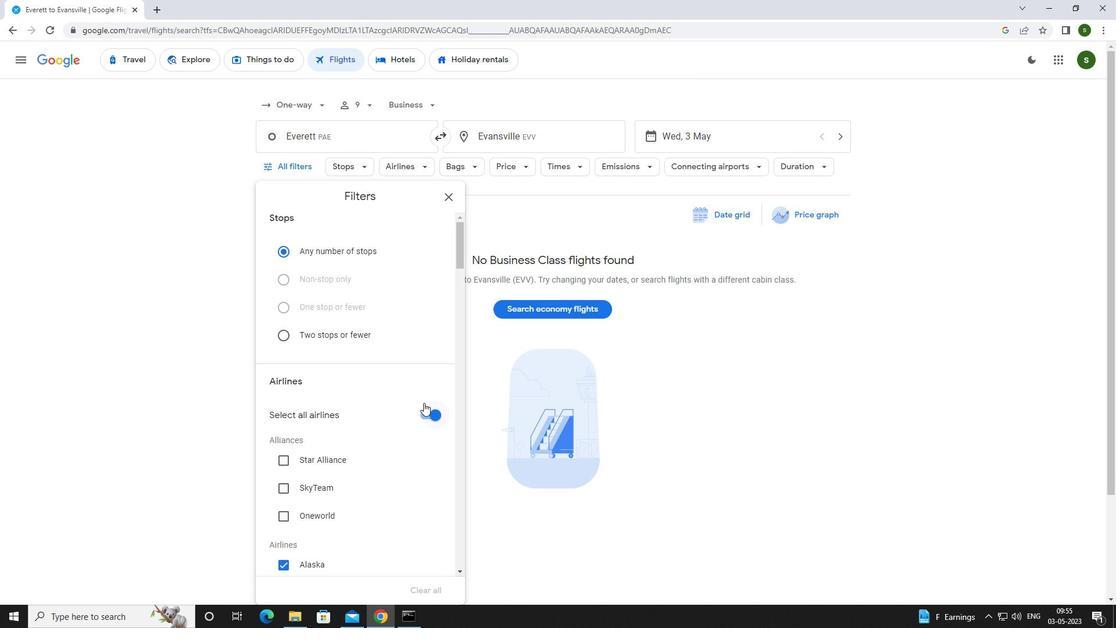 
Action: Mouse pressed left at (434, 411)
Screenshot: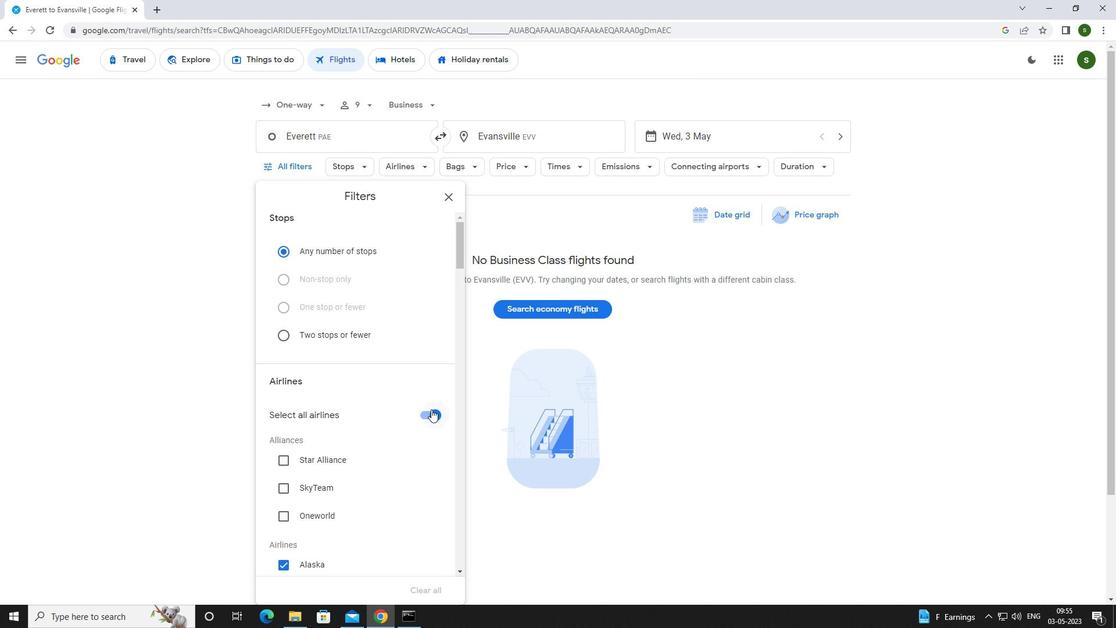 
Action: Mouse moved to (403, 329)
Screenshot: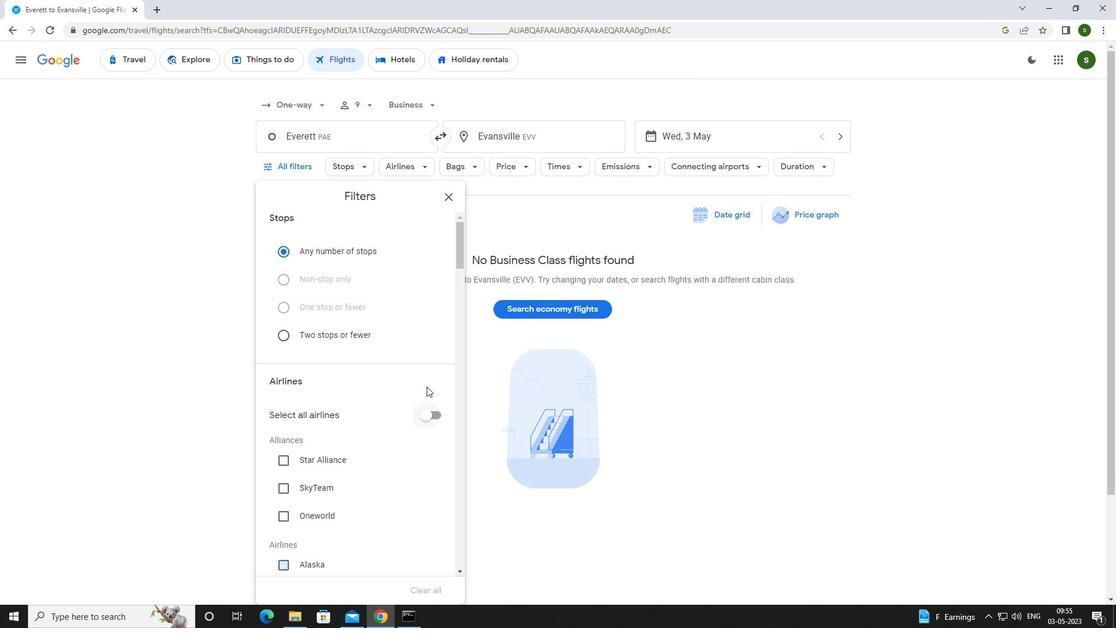 
Action: Mouse scrolled (403, 328) with delta (0, 0)
Screenshot: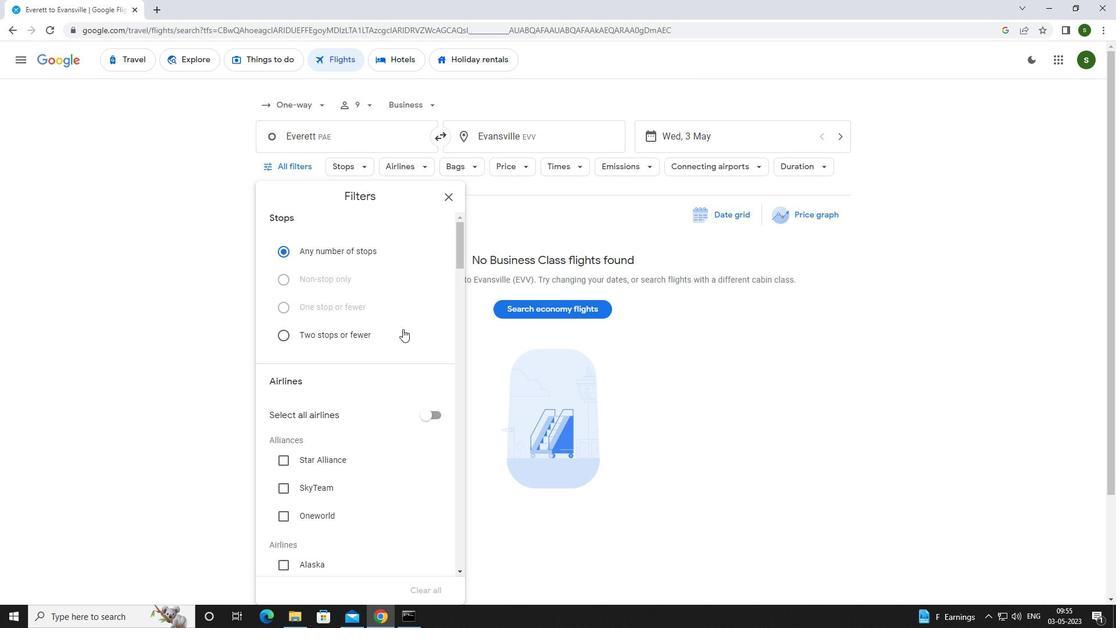 
Action: Mouse scrolled (403, 328) with delta (0, 0)
Screenshot: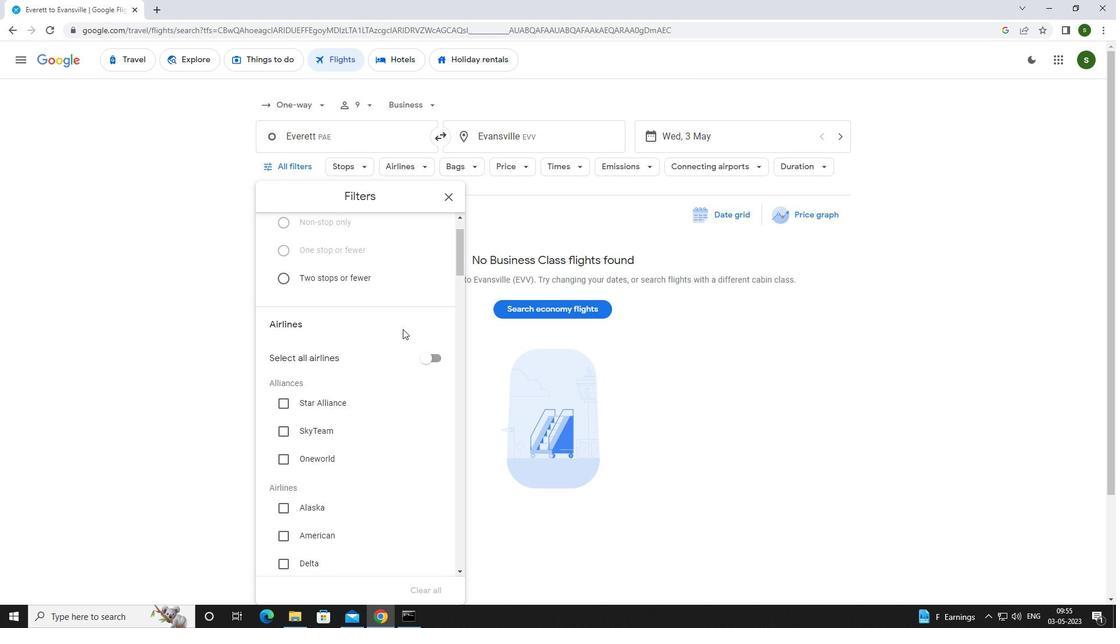 
Action: Mouse scrolled (403, 328) with delta (0, 0)
Screenshot: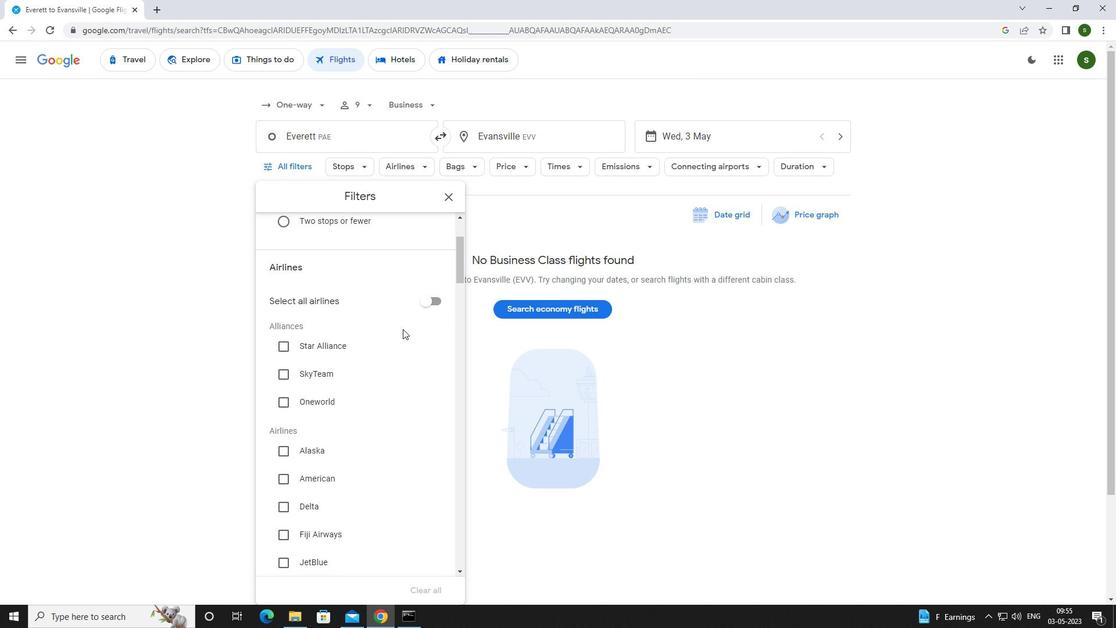 
Action: Mouse scrolled (403, 328) with delta (0, 0)
Screenshot: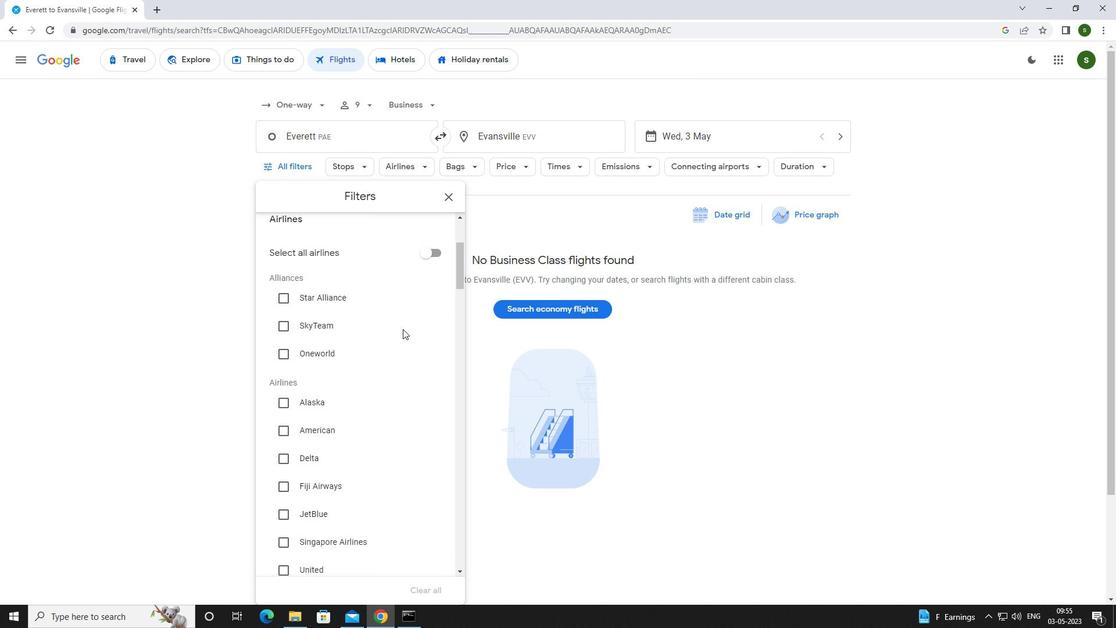 
Action: Mouse scrolled (403, 328) with delta (0, 0)
Screenshot: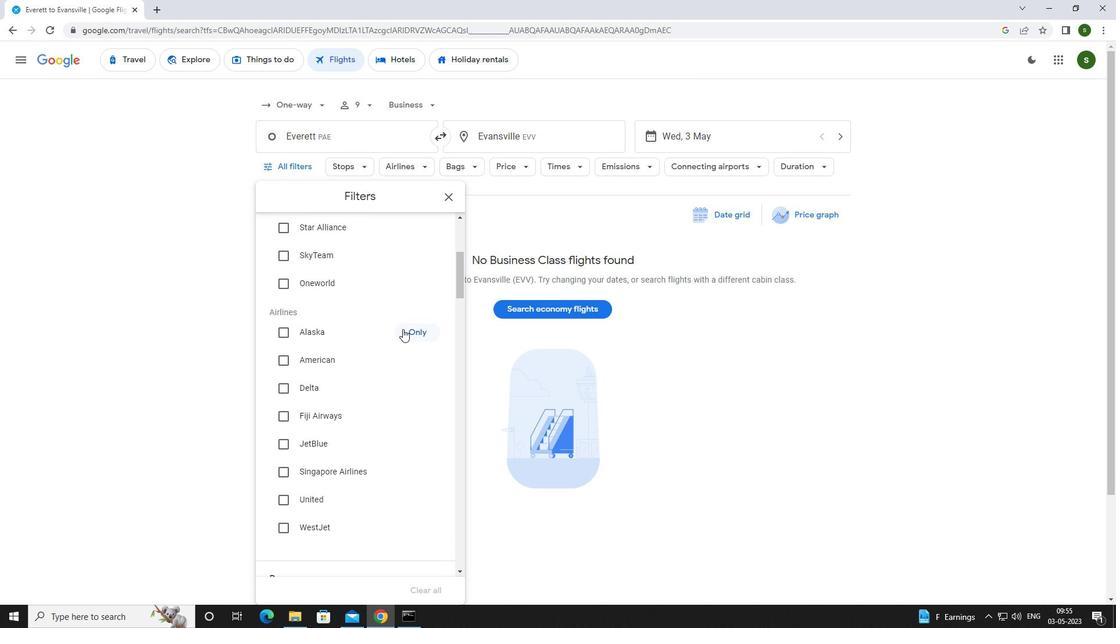 
Action: Mouse scrolled (403, 328) with delta (0, 0)
Screenshot: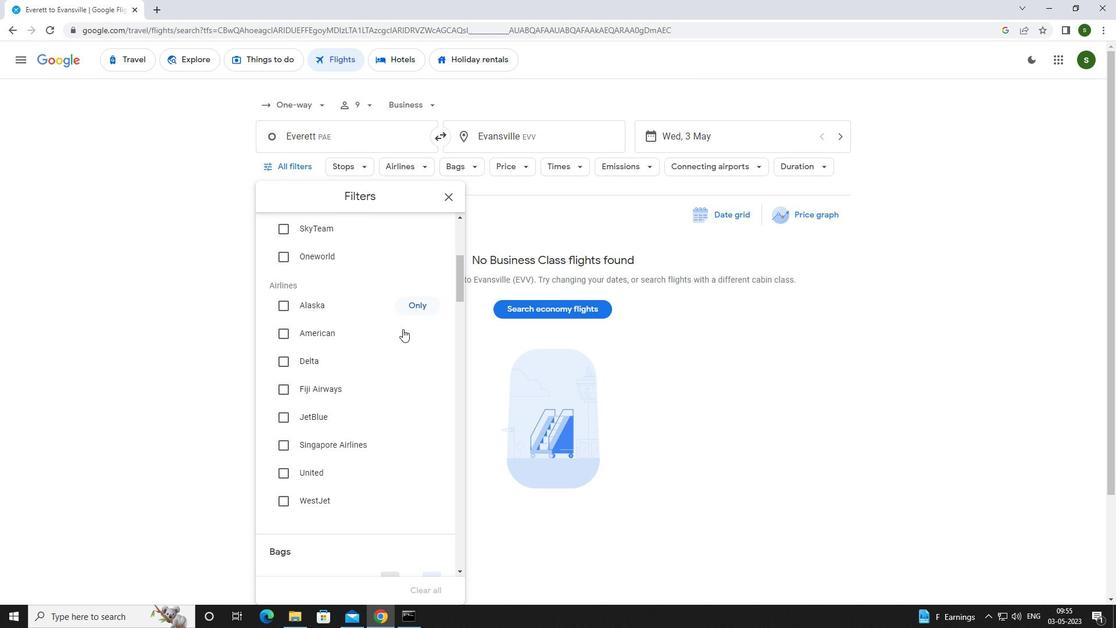 
Action: Mouse scrolled (403, 328) with delta (0, 0)
Screenshot: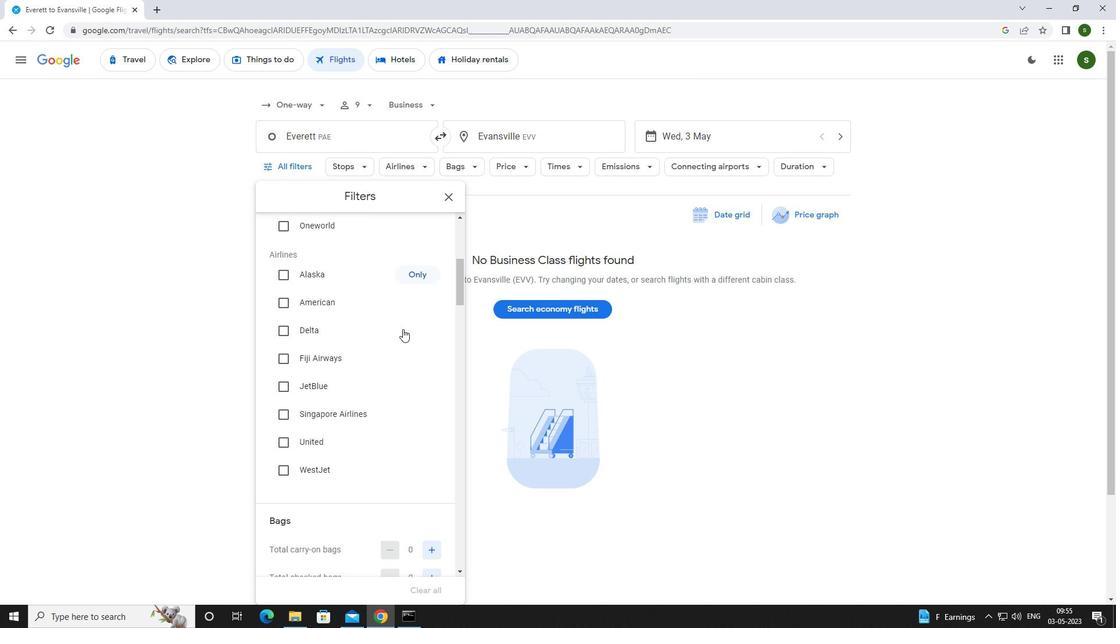 
Action: Mouse moved to (434, 429)
Screenshot: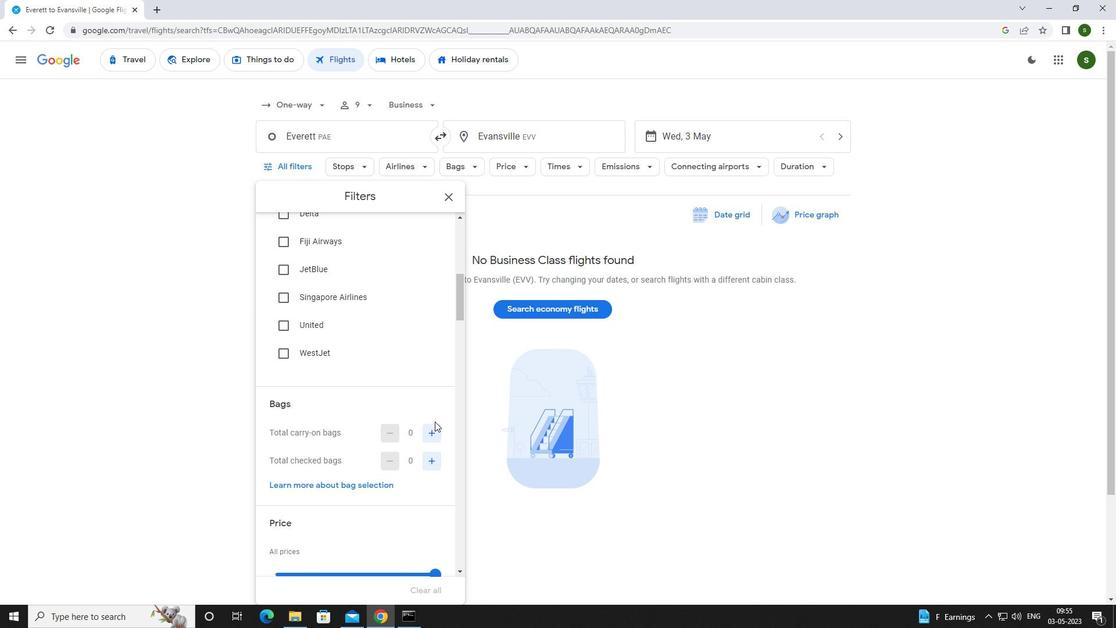 
Action: Mouse pressed left at (434, 429)
Screenshot: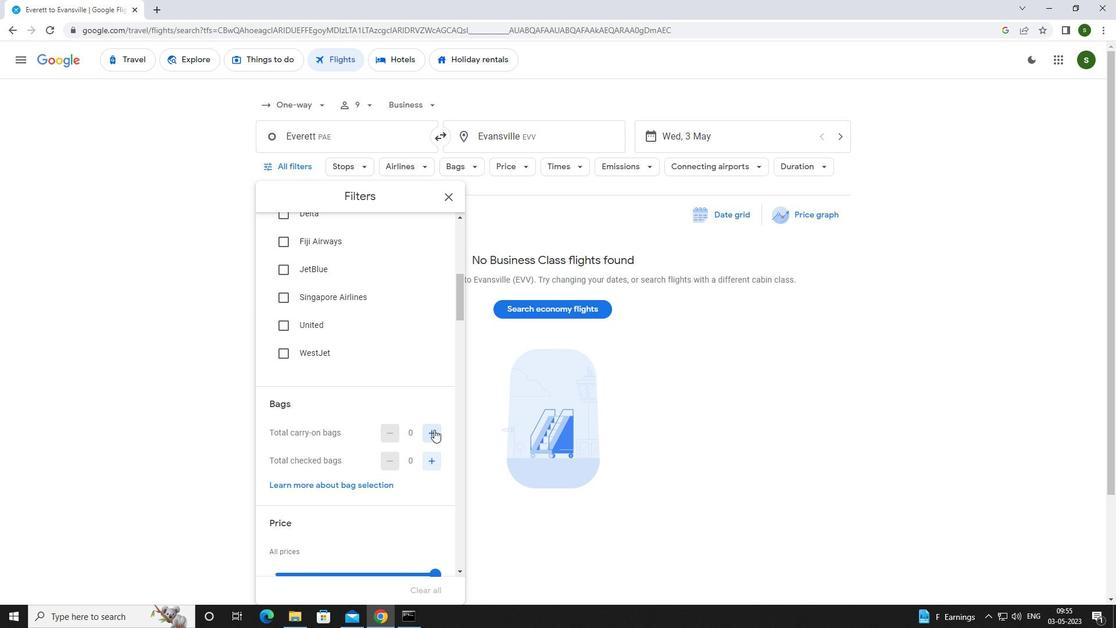 
Action: Mouse moved to (433, 430)
Screenshot: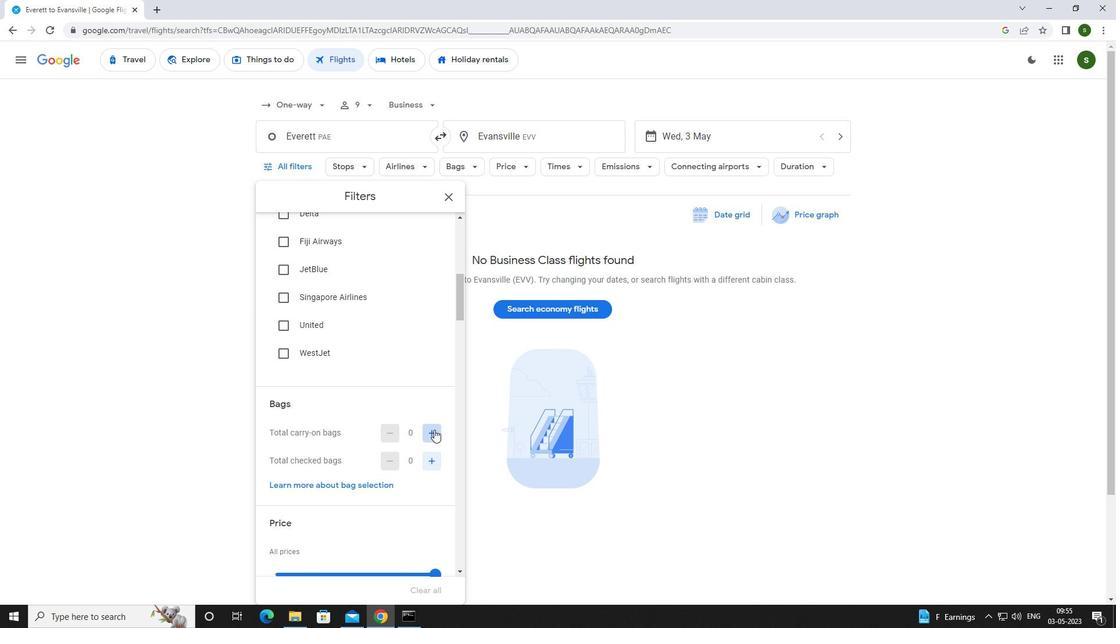 
Action: Mouse scrolled (433, 429) with delta (0, 0)
Screenshot: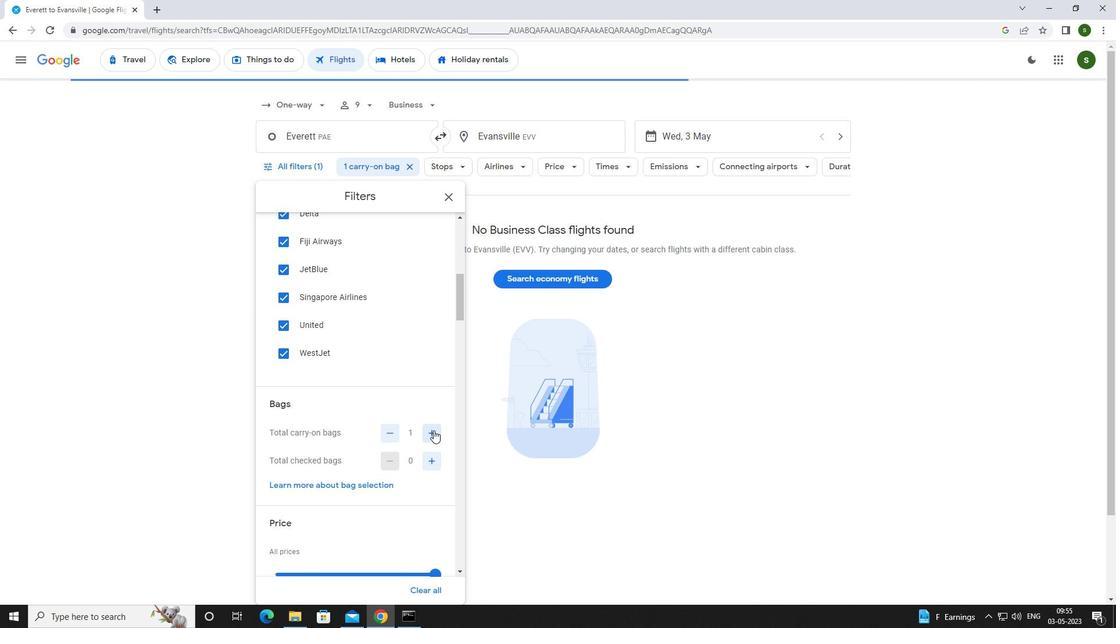 
Action: Mouse scrolled (433, 429) with delta (0, 0)
Screenshot: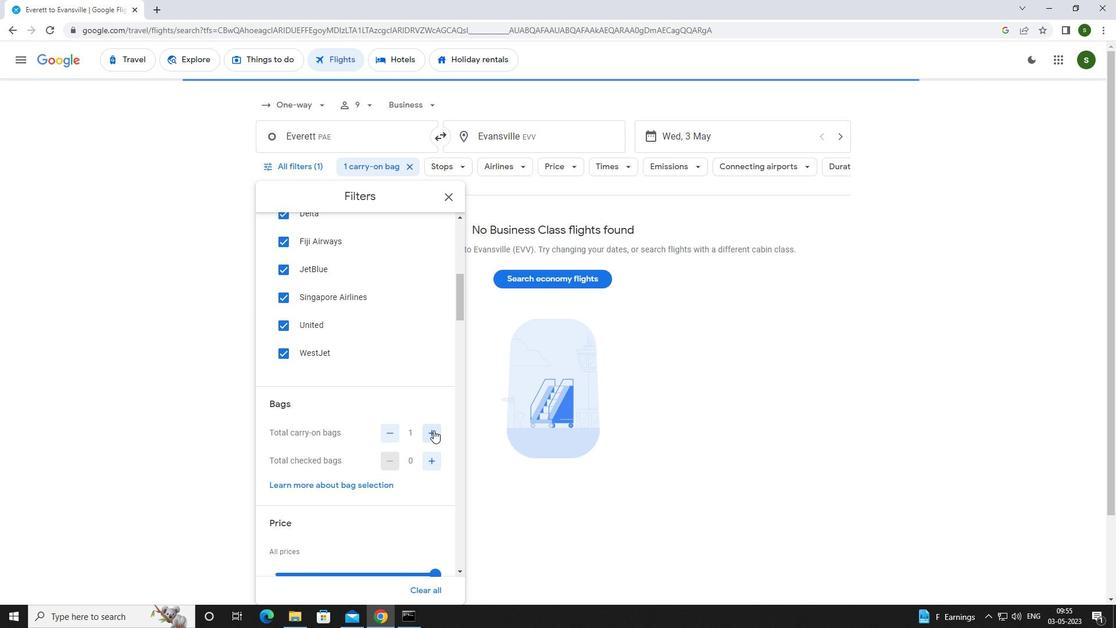 
Action: Mouse moved to (436, 455)
Screenshot: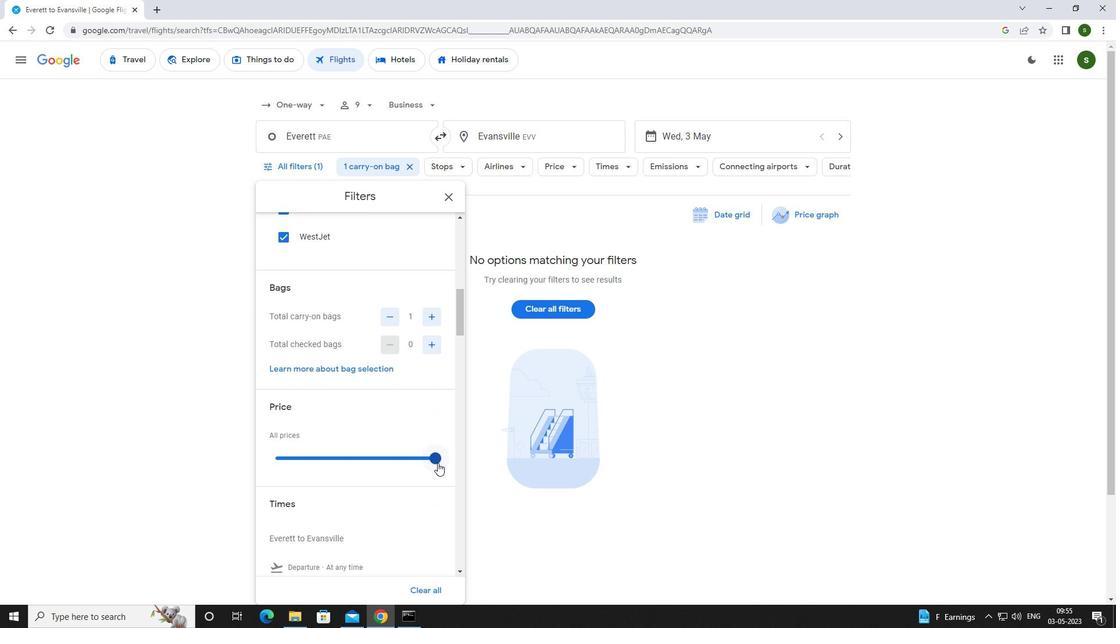 
Action: Mouse pressed left at (436, 455)
Screenshot: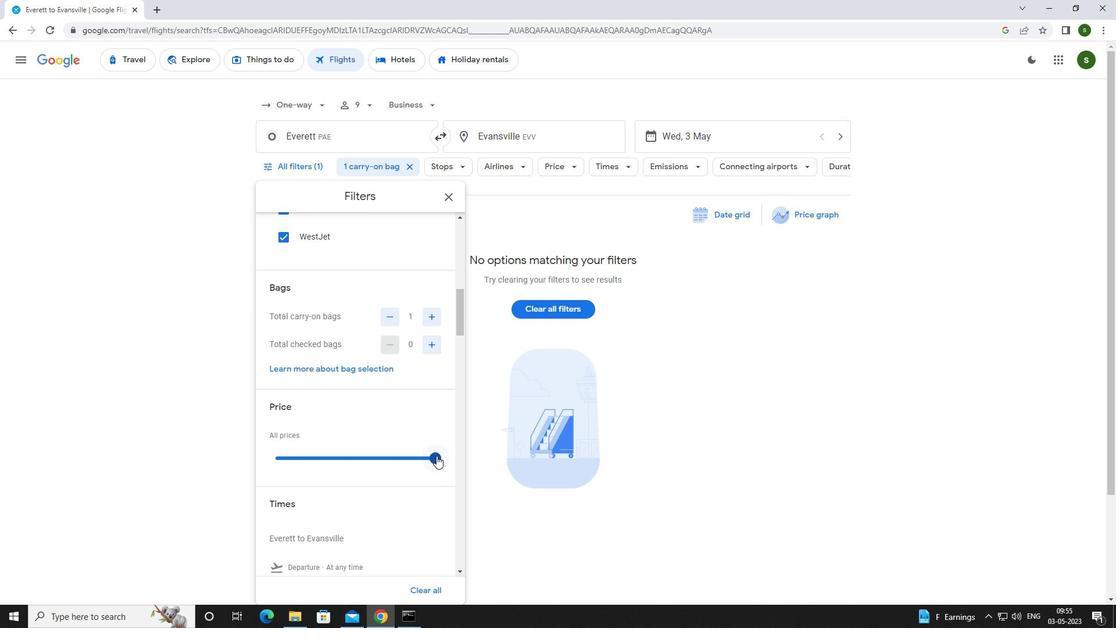 
Action: Mouse scrolled (436, 455) with delta (0, 0)
Screenshot: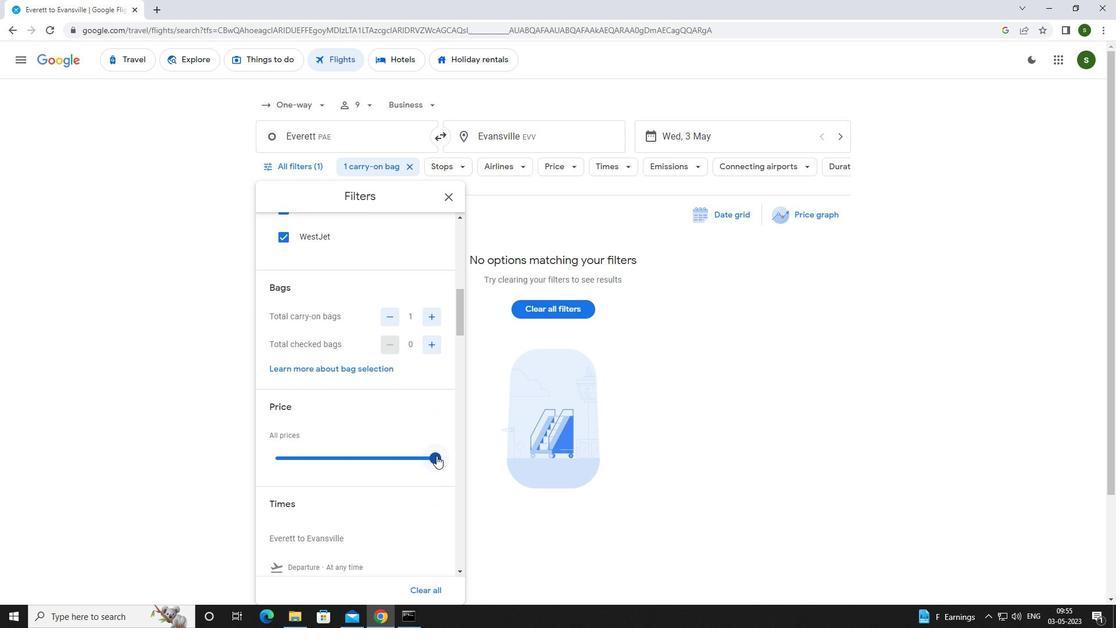 
Action: Mouse scrolled (436, 455) with delta (0, 0)
Screenshot: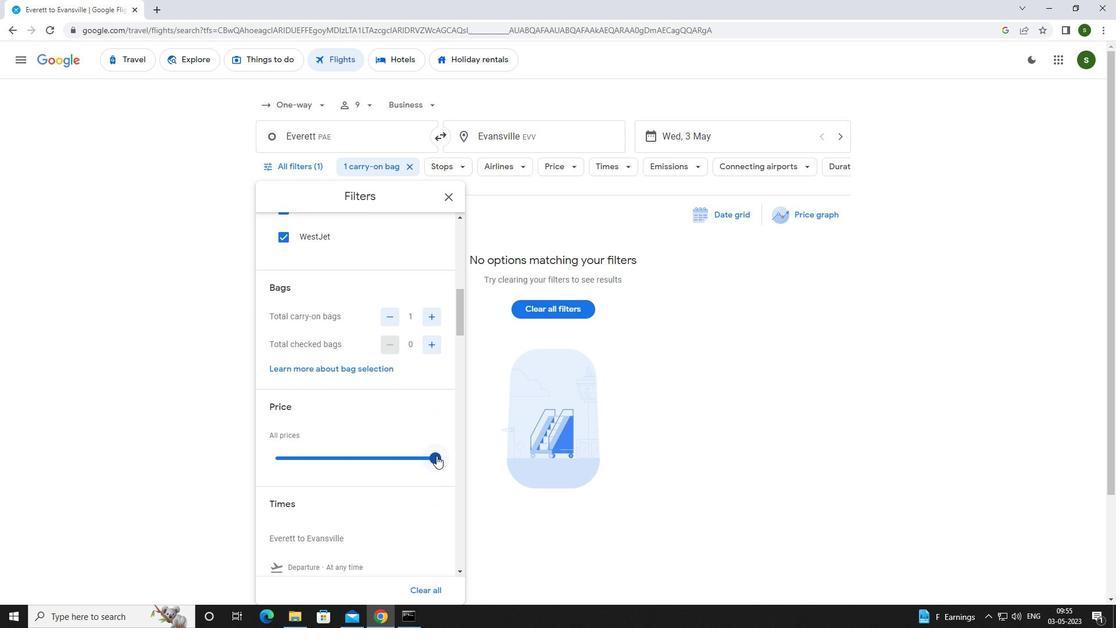 
Action: Mouse moved to (275, 469)
Screenshot: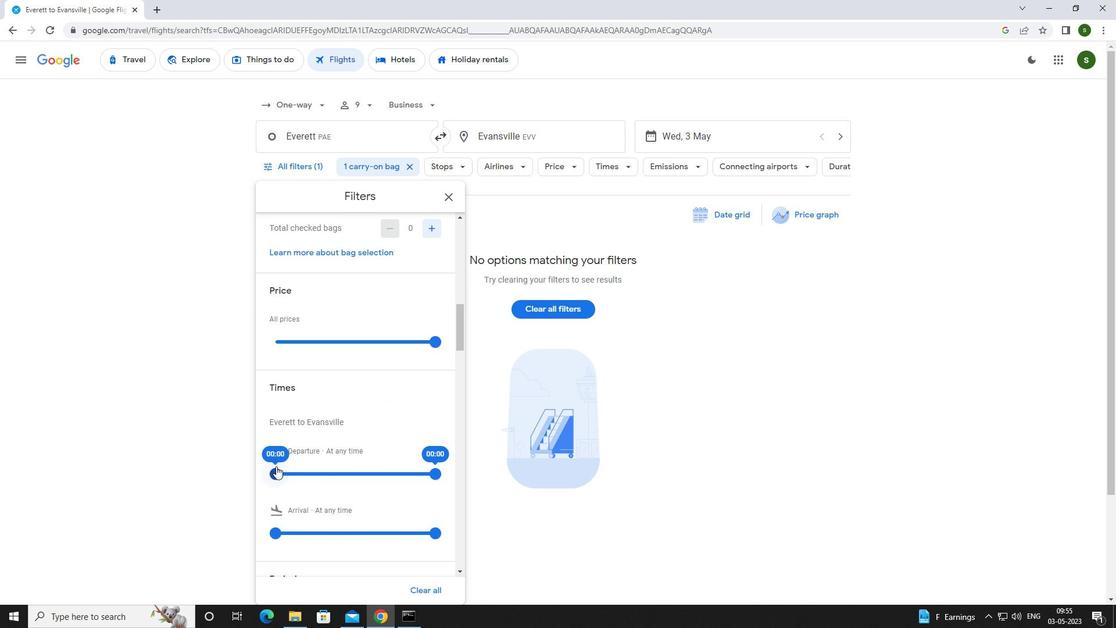 
Action: Mouse pressed left at (275, 469)
Screenshot: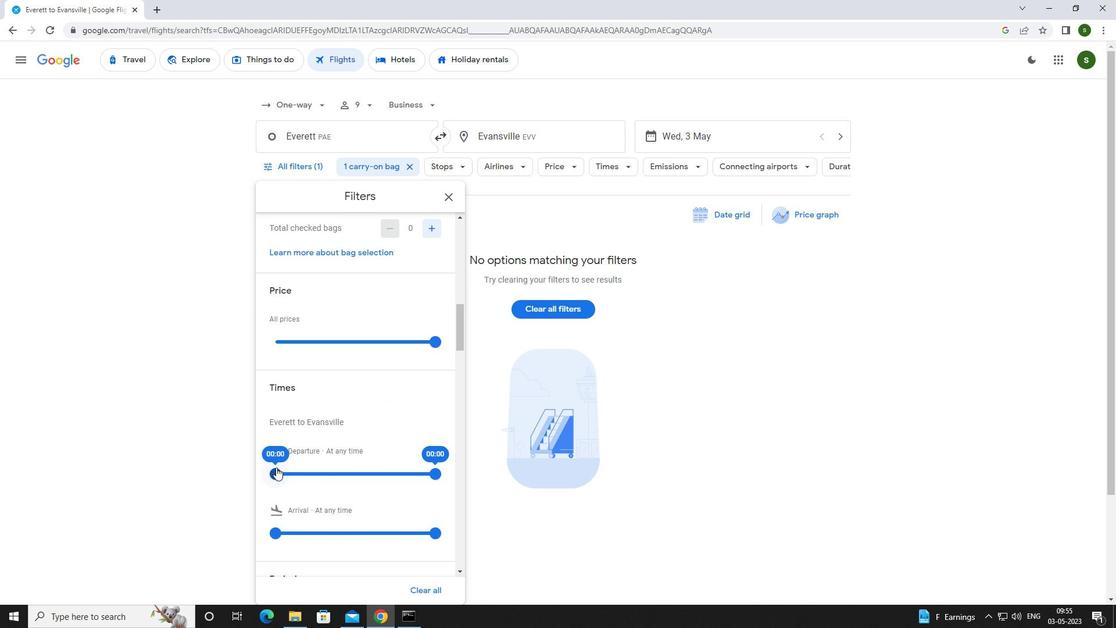 
Action: Mouse moved to (686, 419)
Screenshot: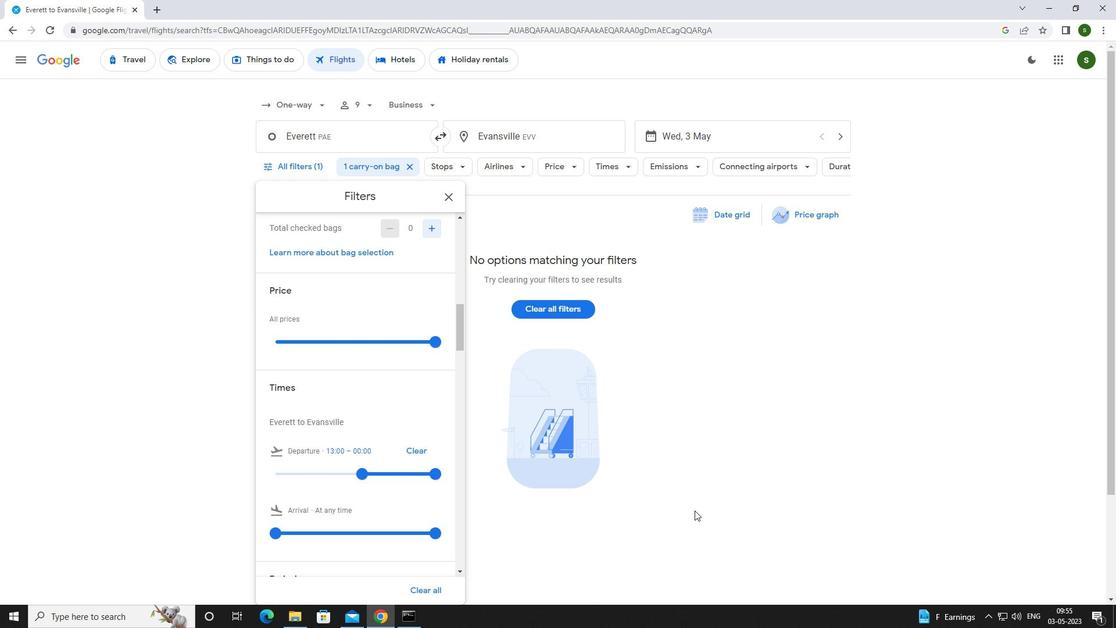 
Action: Mouse pressed left at (686, 419)
Screenshot: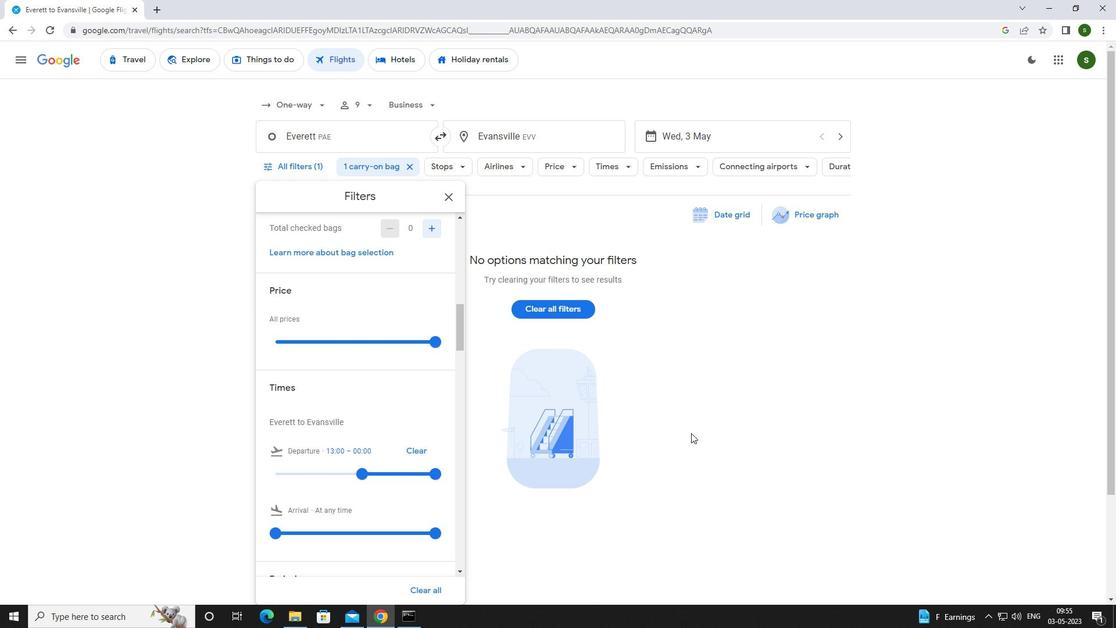 
Action: Mouse moved to (686, 418)
Screenshot: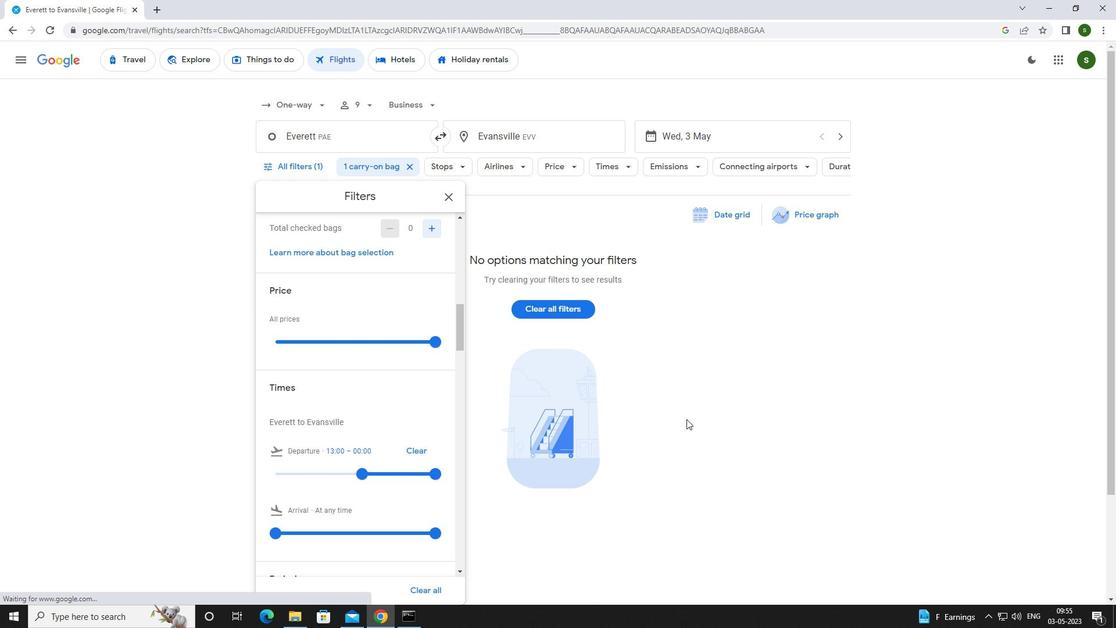 
